 Task: Create a due date automation trigger when advanced on, 2 hours before a card is due add fields with custom field "Resume" set to a number greater than 1 and lower or equal to 10.
Action: Mouse moved to (909, 272)
Screenshot: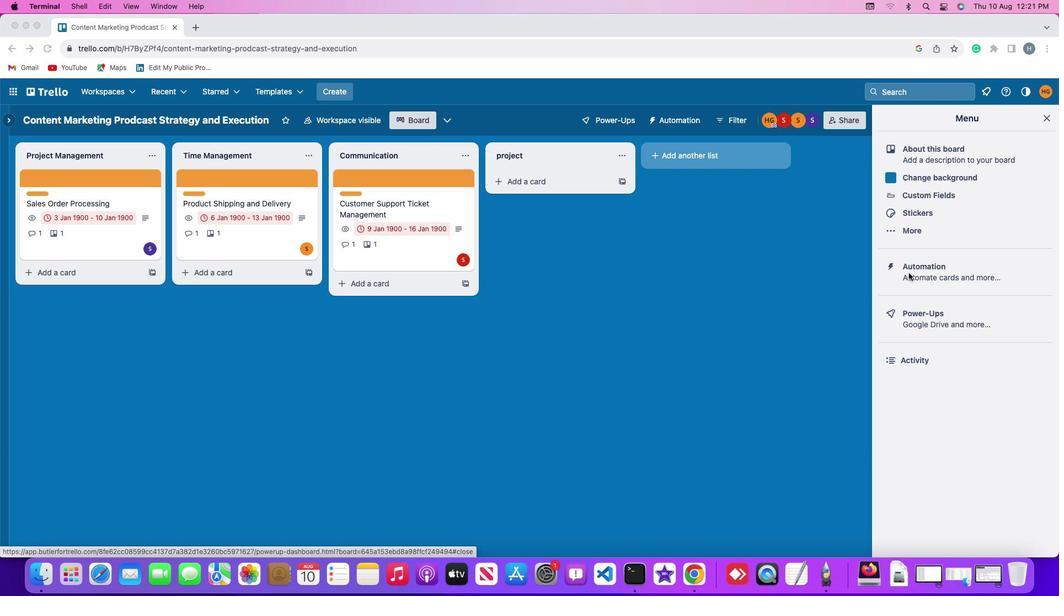 
Action: Mouse pressed left at (909, 272)
Screenshot: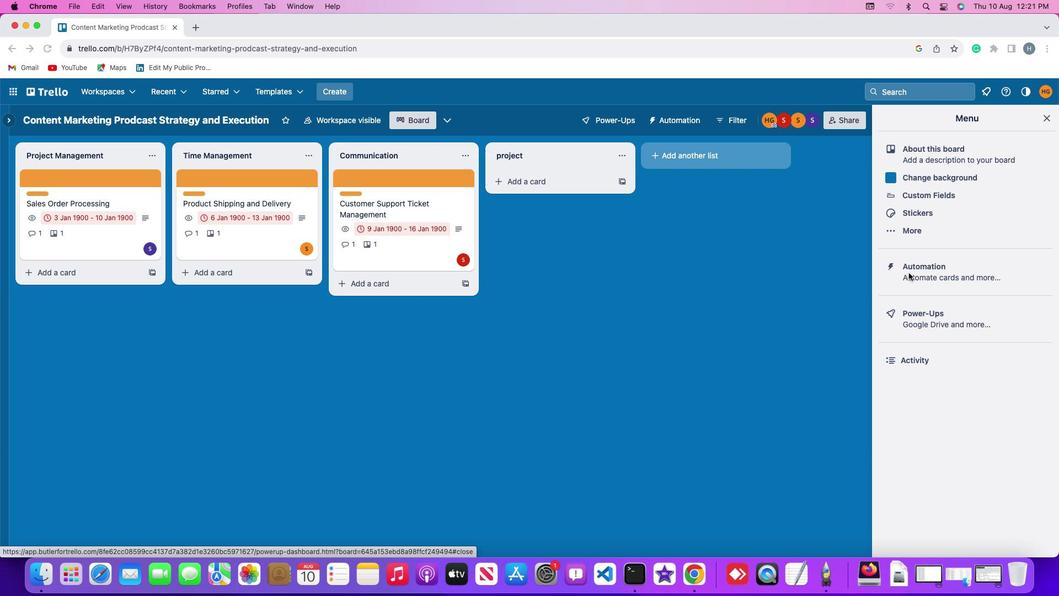 
Action: Mouse pressed left at (909, 272)
Screenshot: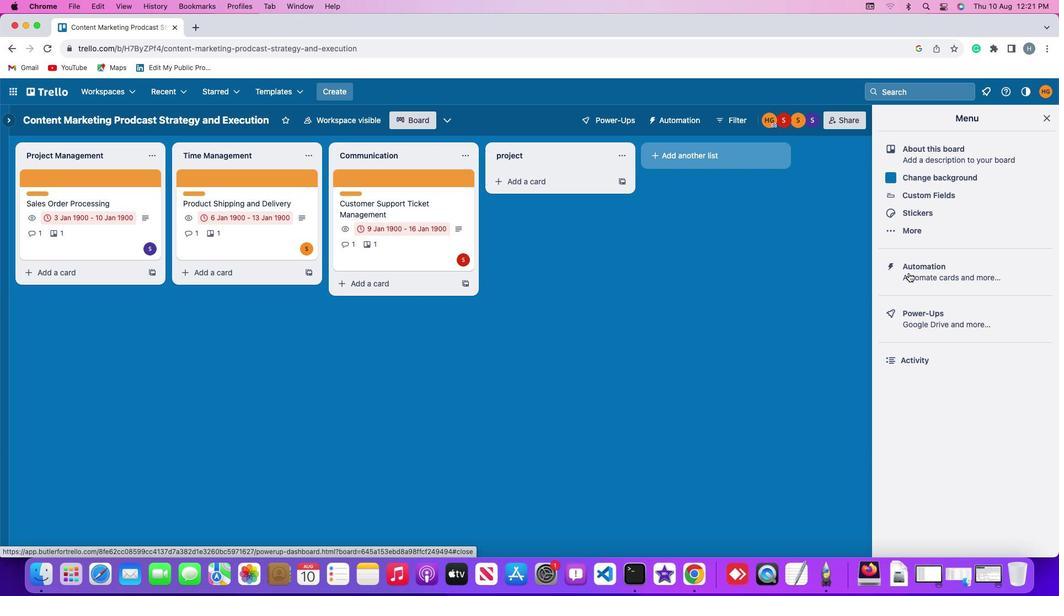 
Action: Mouse moved to (46, 261)
Screenshot: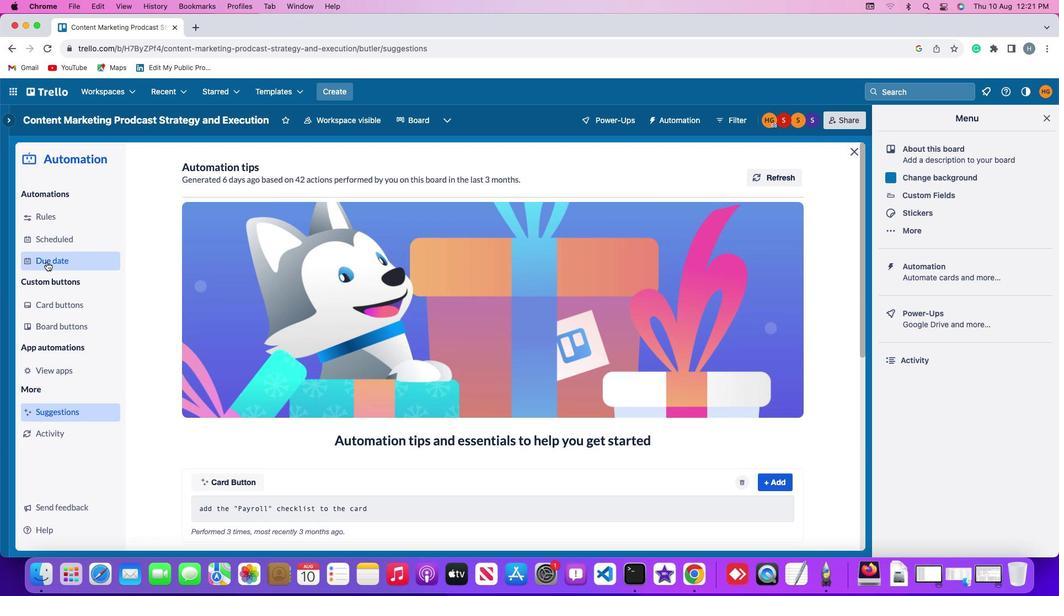 
Action: Mouse pressed left at (46, 261)
Screenshot: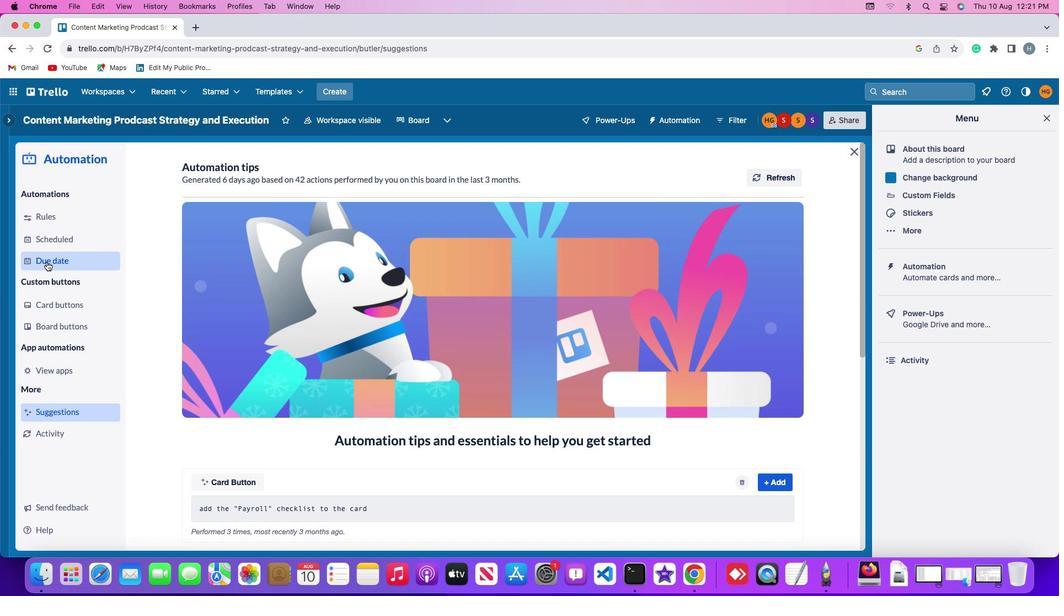 
Action: Mouse moved to (757, 171)
Screenshot: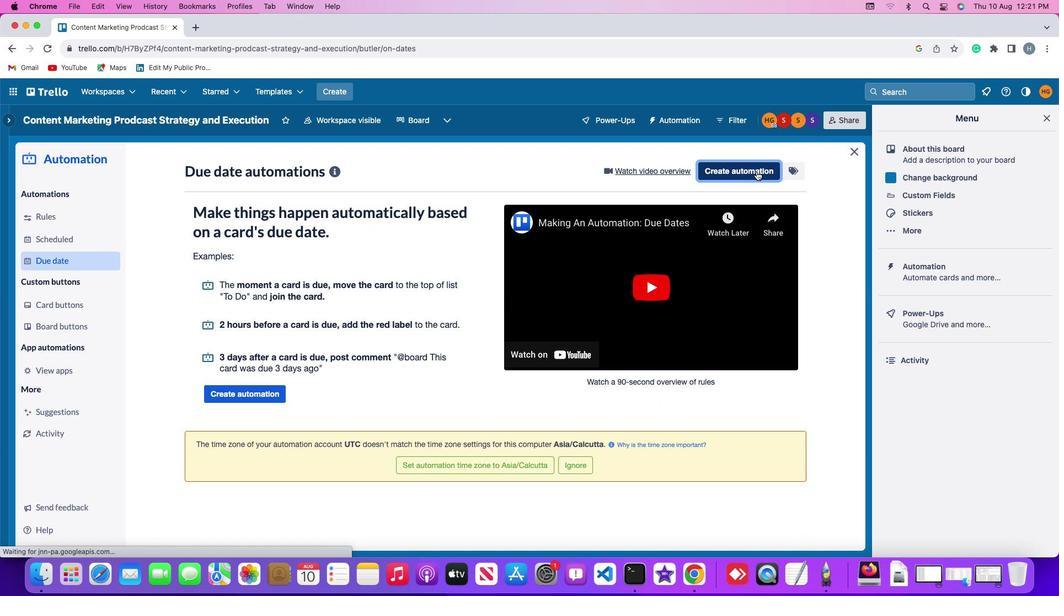
Action: Mouse pressed left at (757, 171)
Screenshot: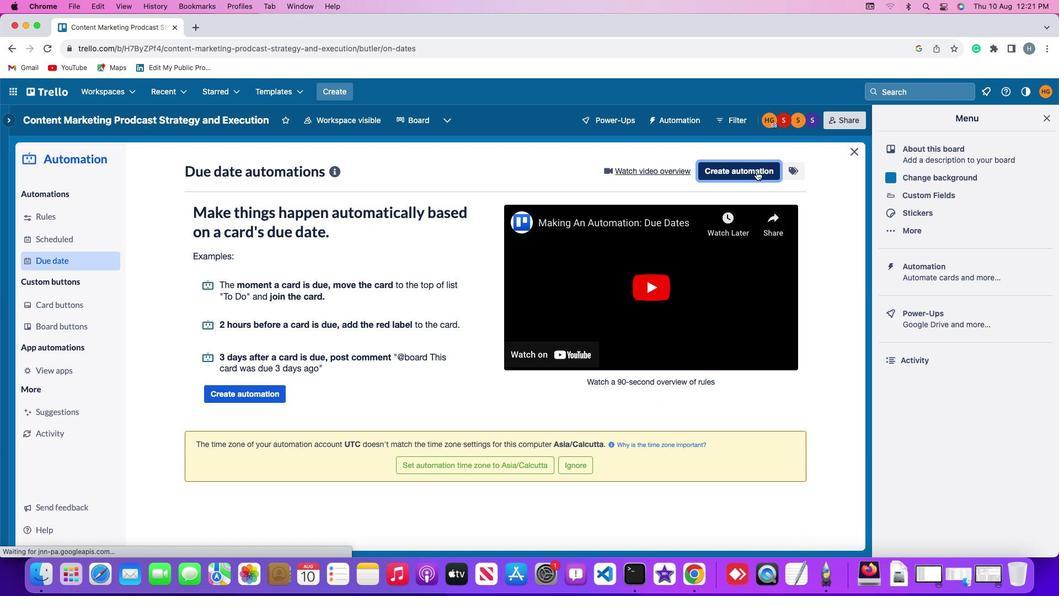 
Action: Mouse moved to (288, 278)
Screenshot: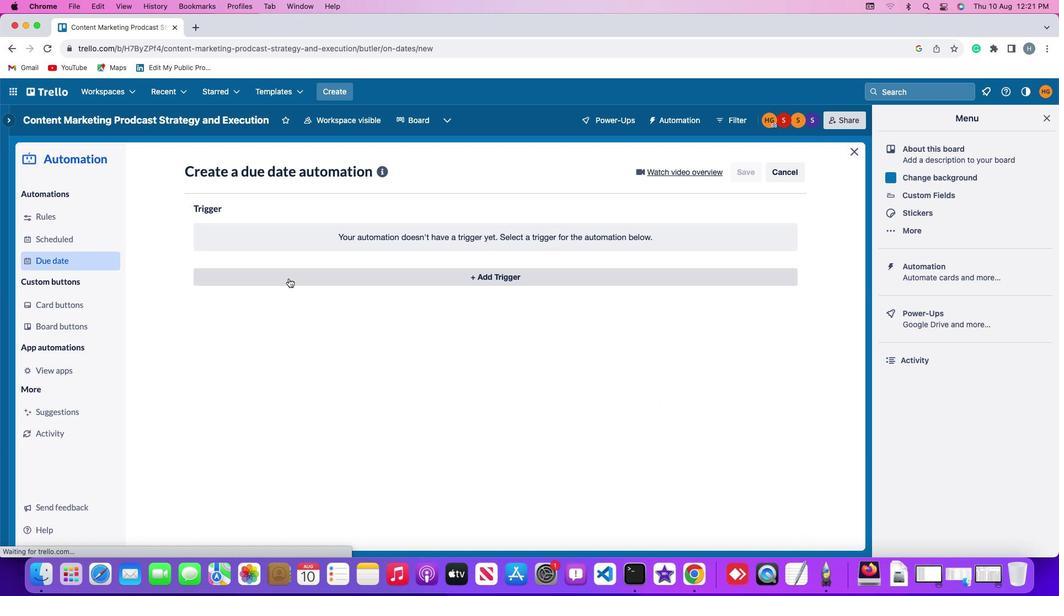 
Action: Mouse pressed left at (288, 278)
Screenshot: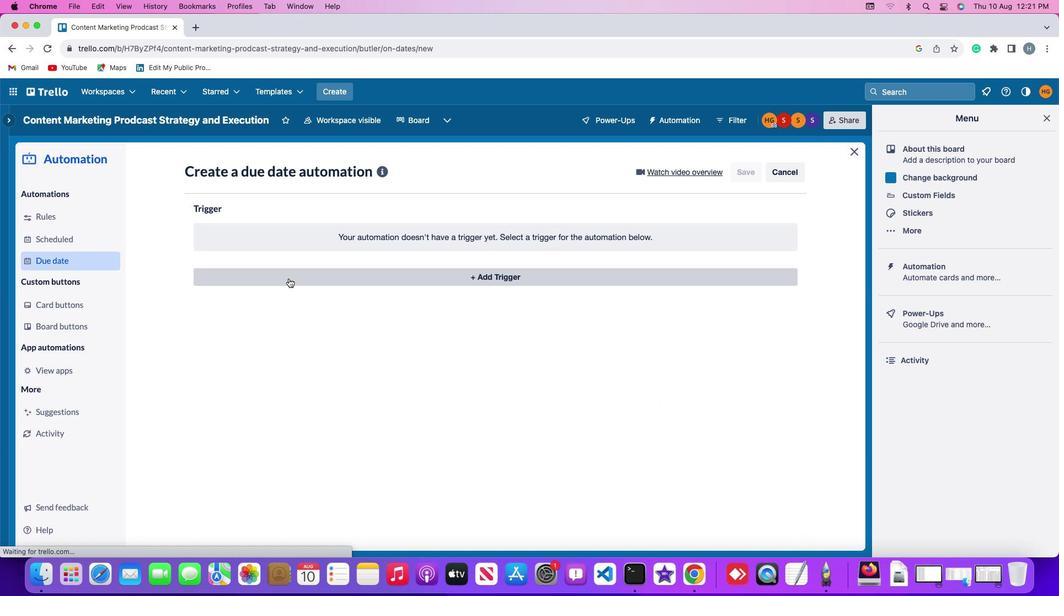 
Action: Mouse moved to (214, 447)
Screenshot: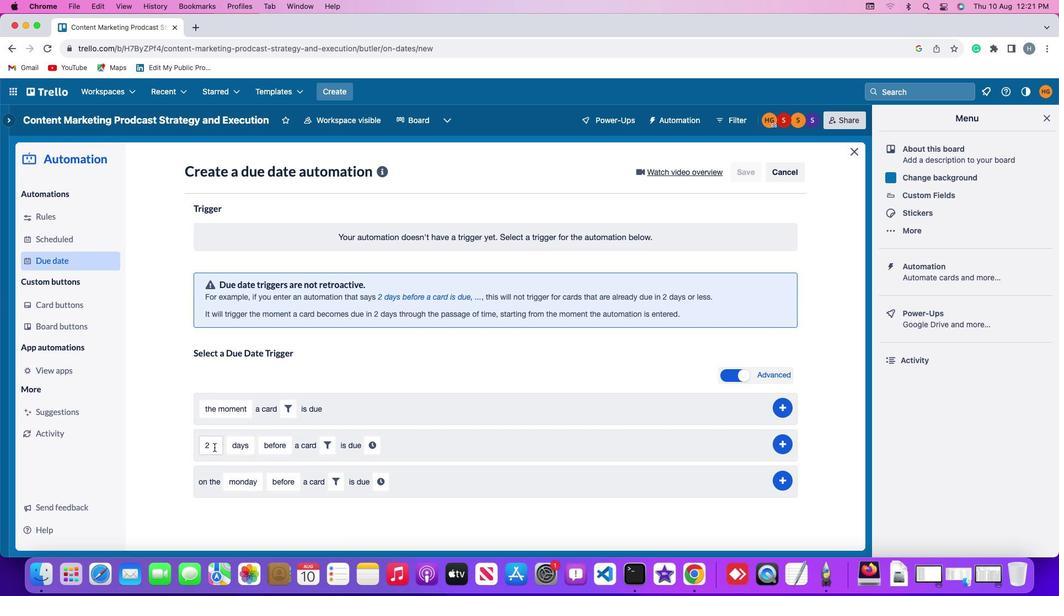 
Action: Mouse pressed left at (214, 447)
Screenshot: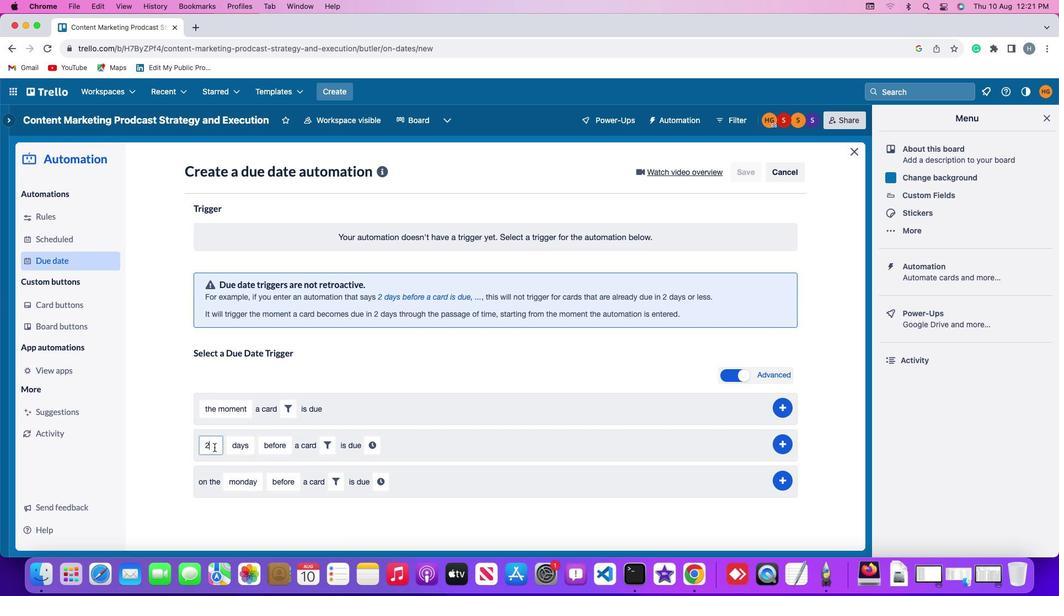 
Action: Mouse moved to (215, 444)
Screenshot: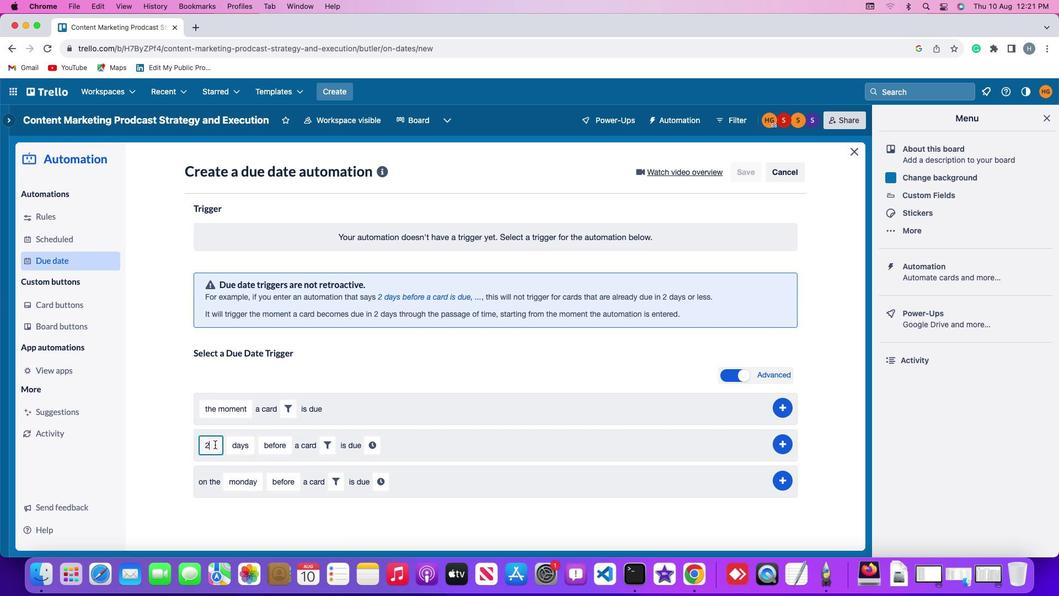 
Action: Key pressed Key.backspace
Screenshot: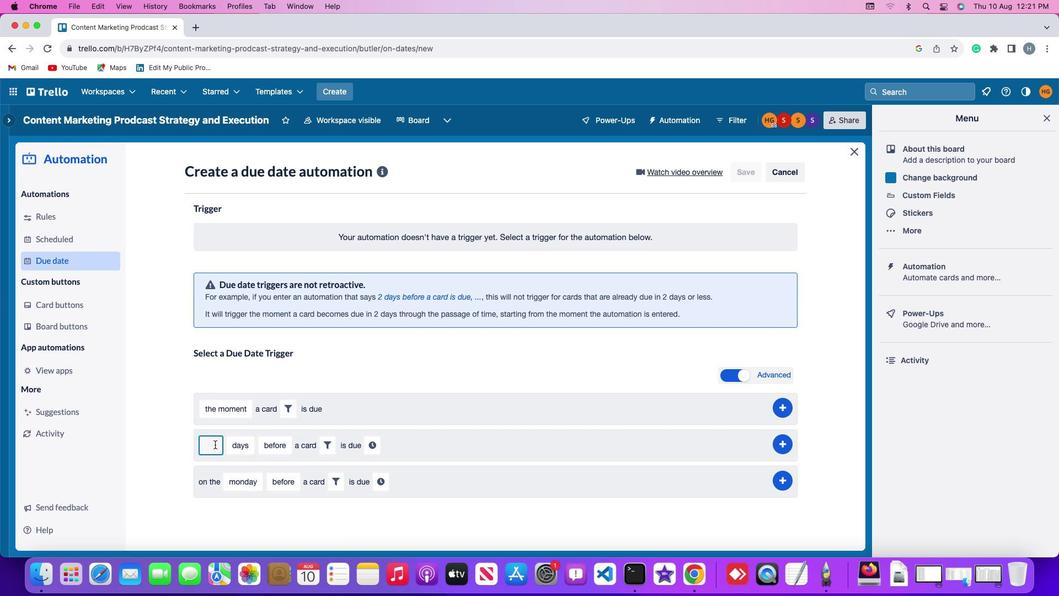
Action: Mouse moved to (214, 444)
Screenshot: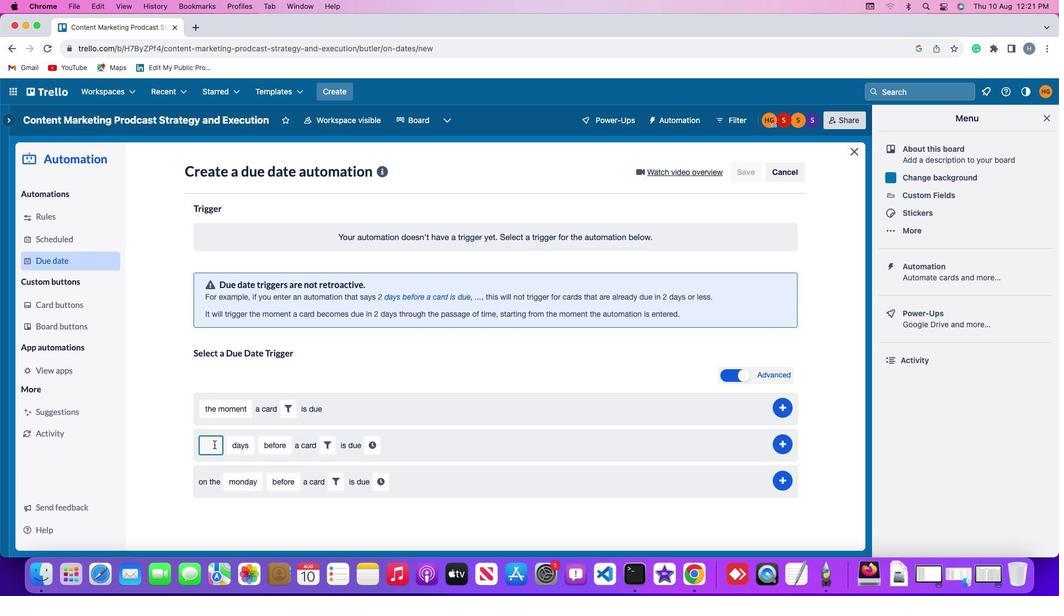 
Action: Key pressed '2'
Screenshot: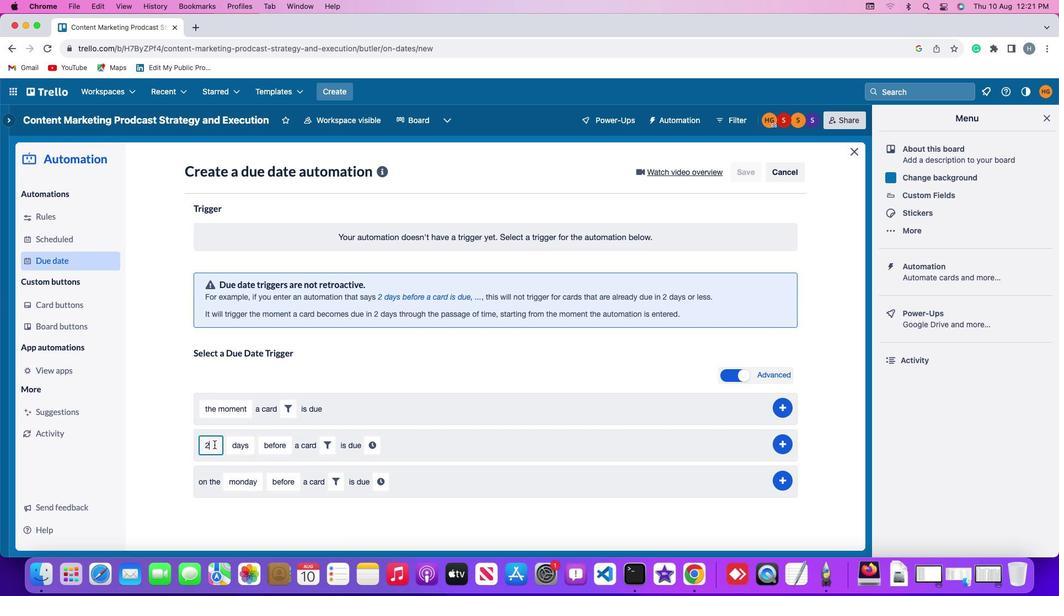 
Action: Mouse moved to (232, 444)
Screenshot: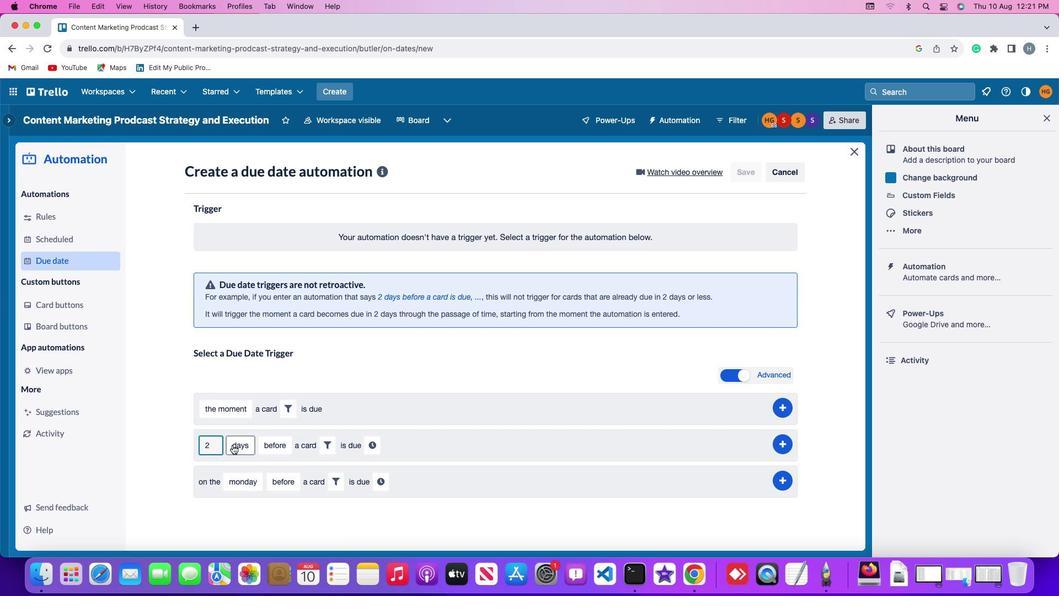 
Action: Mouse pressed left at (232, 444)
Screenshot: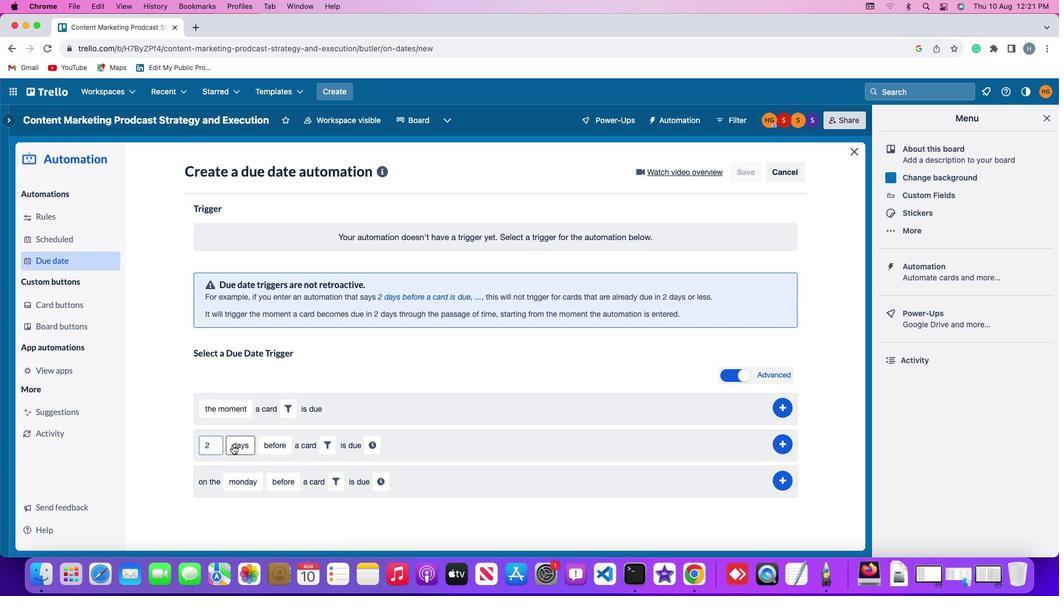 
Action: Mouse moved to (244, 511)
Screenshot: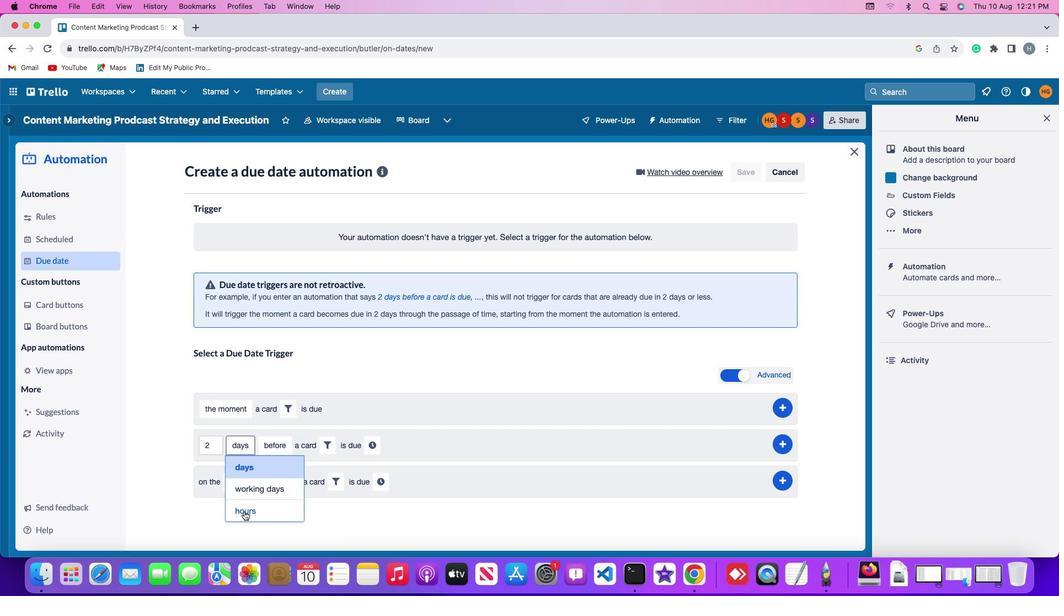 
Action: Mouse pressed left at (244, 511)
Screenshot: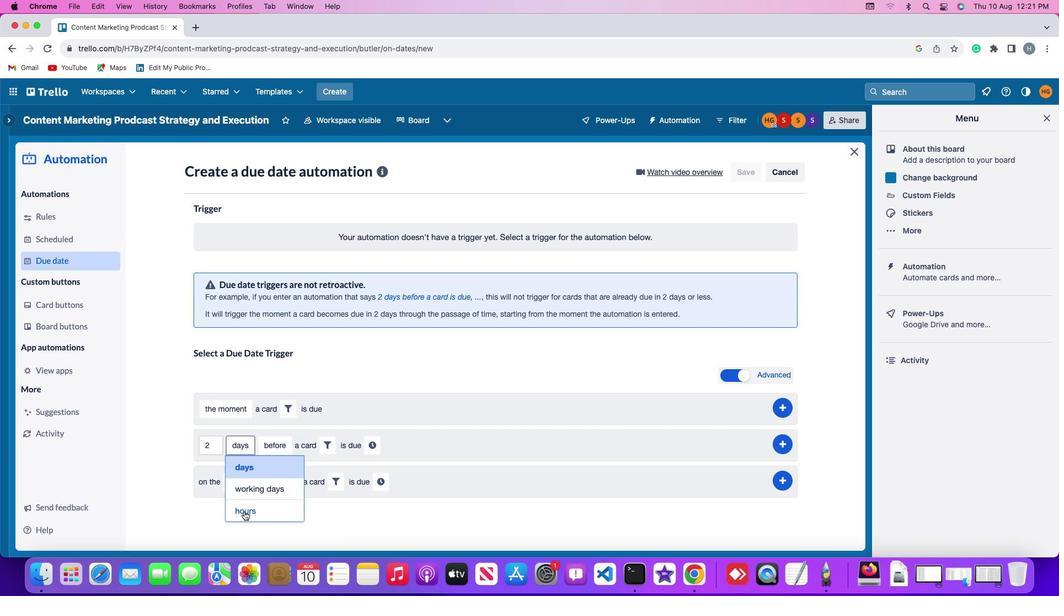 
Action: Mouse moved to (284, 444)
Screenshot: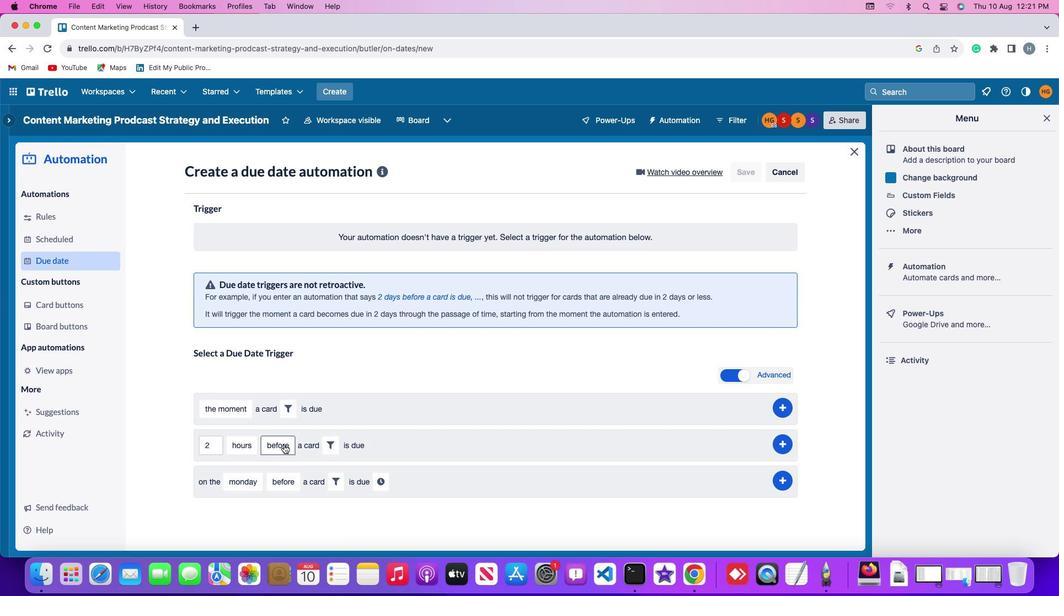 
Action: Mouse pressed left at (284, 444)
Screenshot: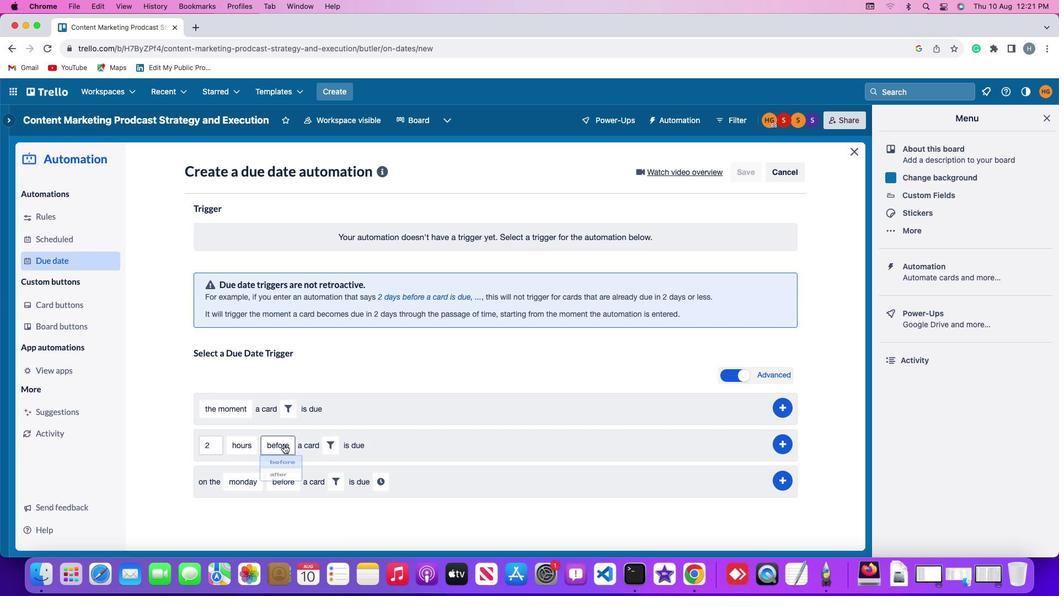 
Action: Mouse moved to (290, 467)
Screenshot: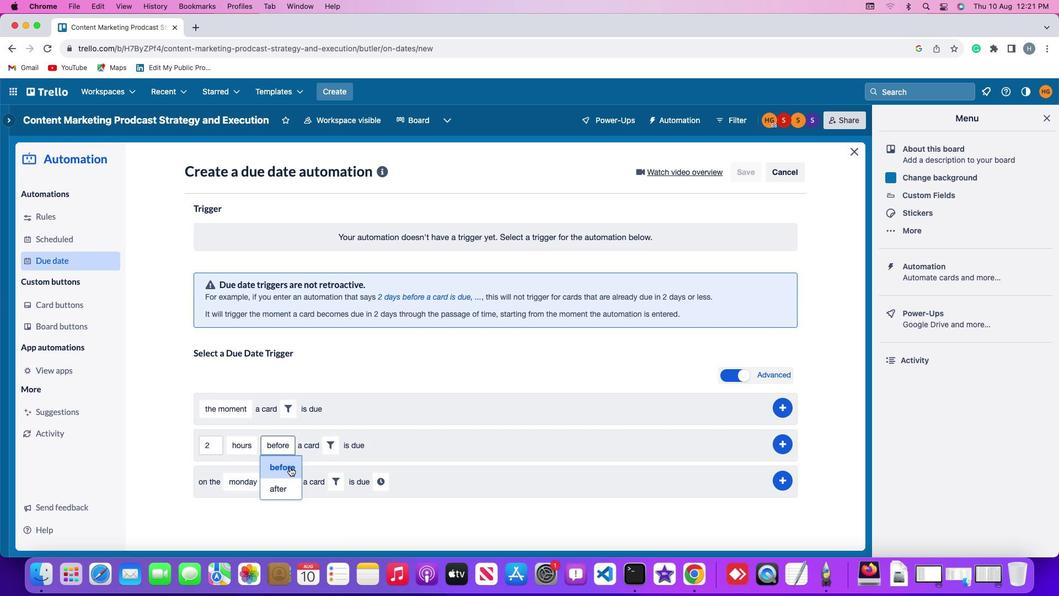 
Action: Mouse pressed left at (290, 467)
Screenshot: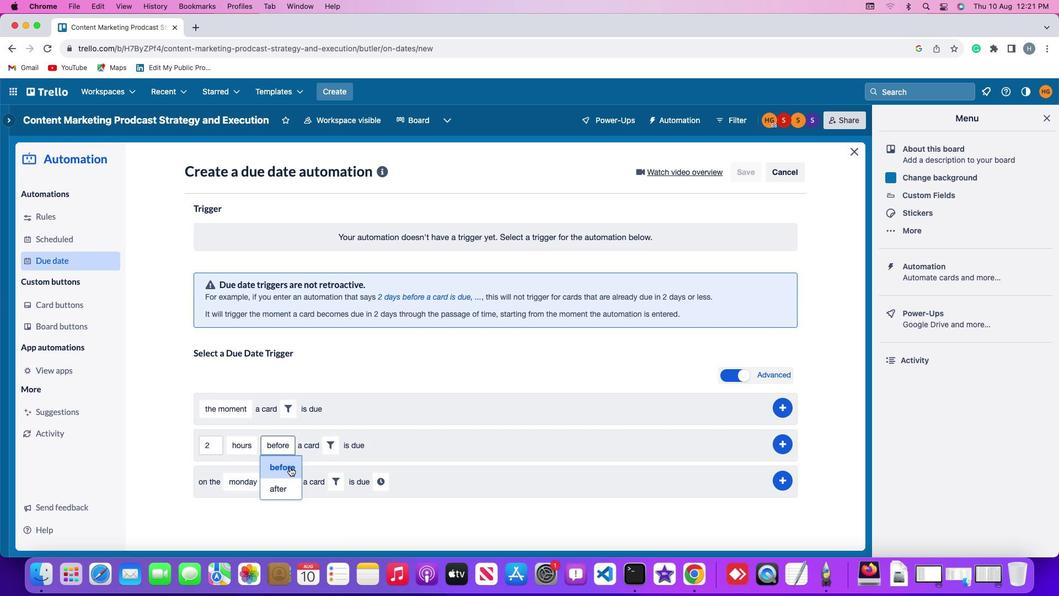 
Action: Mouse moved to (330, 444)
Screenshot: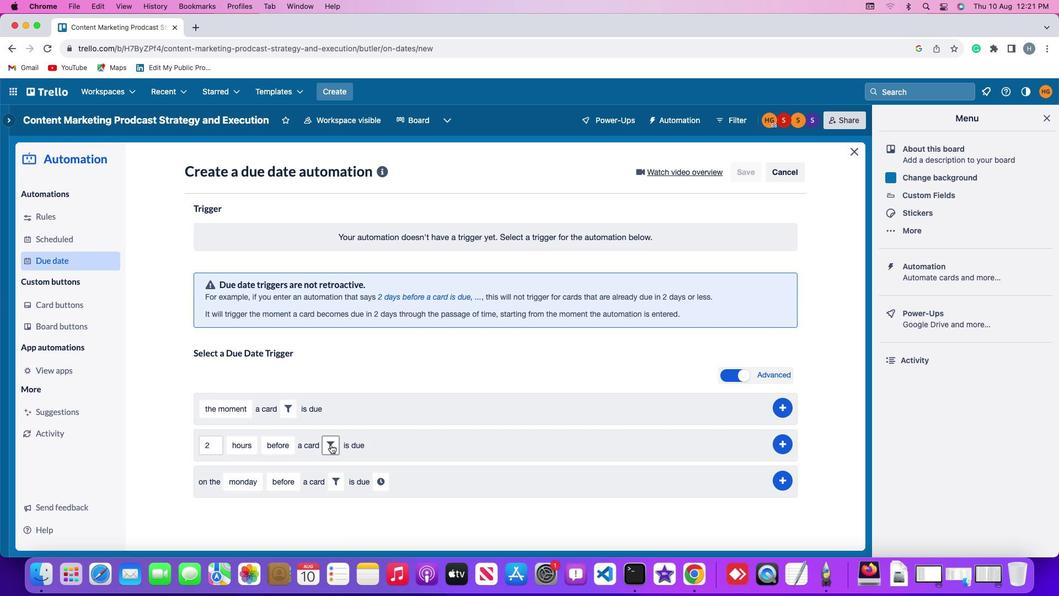 
Action: Mouse pressed left at (330, 444)
Screenshot: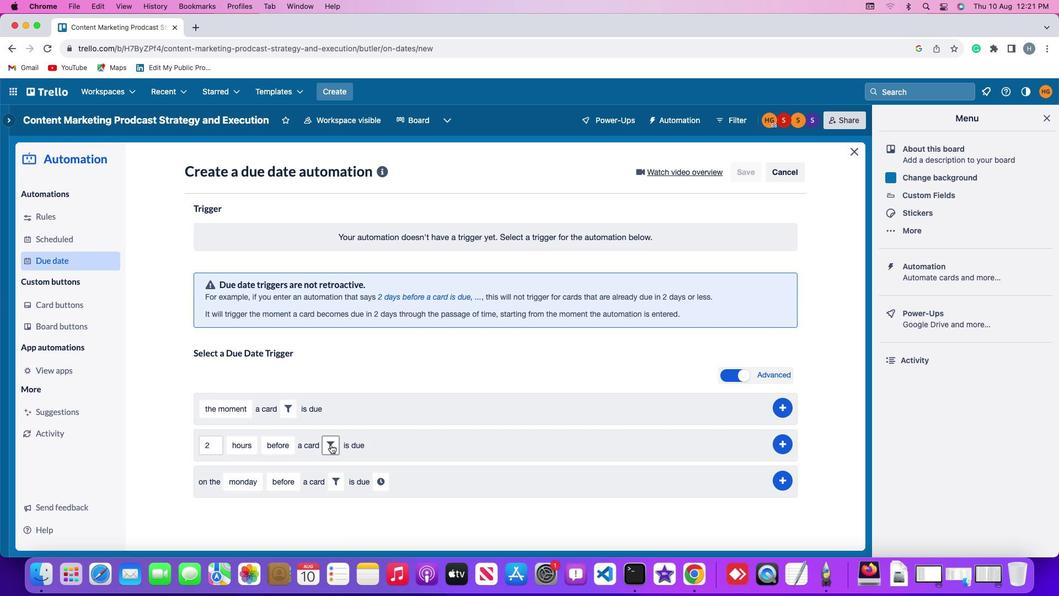 
Action: Mouse moved to (508, 480)
Screenshot: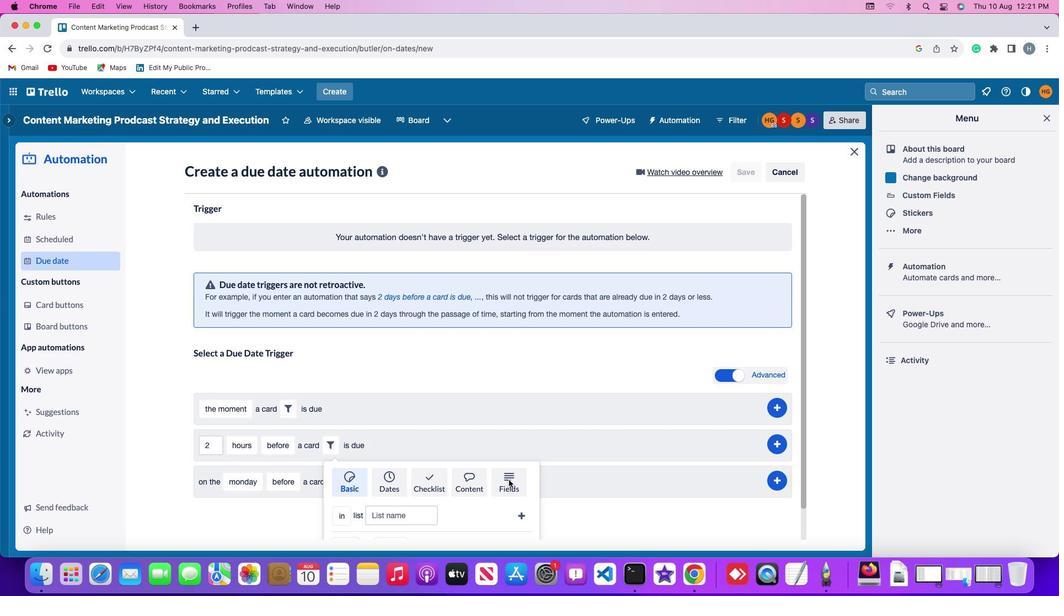 
Action: Mouse pressed left at (508, 480)
Screenshot: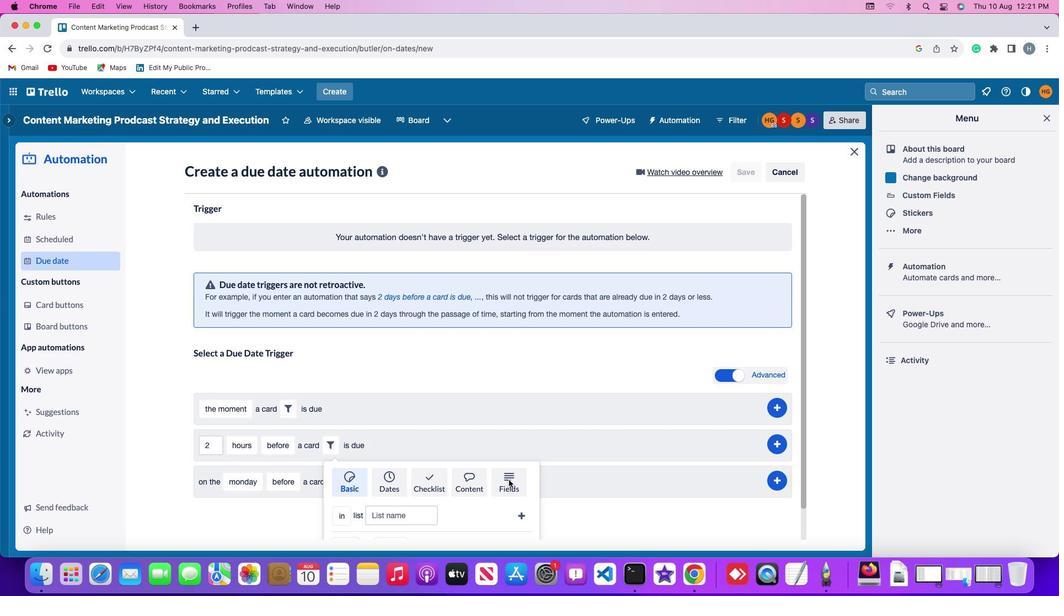 
Action: Mouse moved to (289, 512)
Screenshot: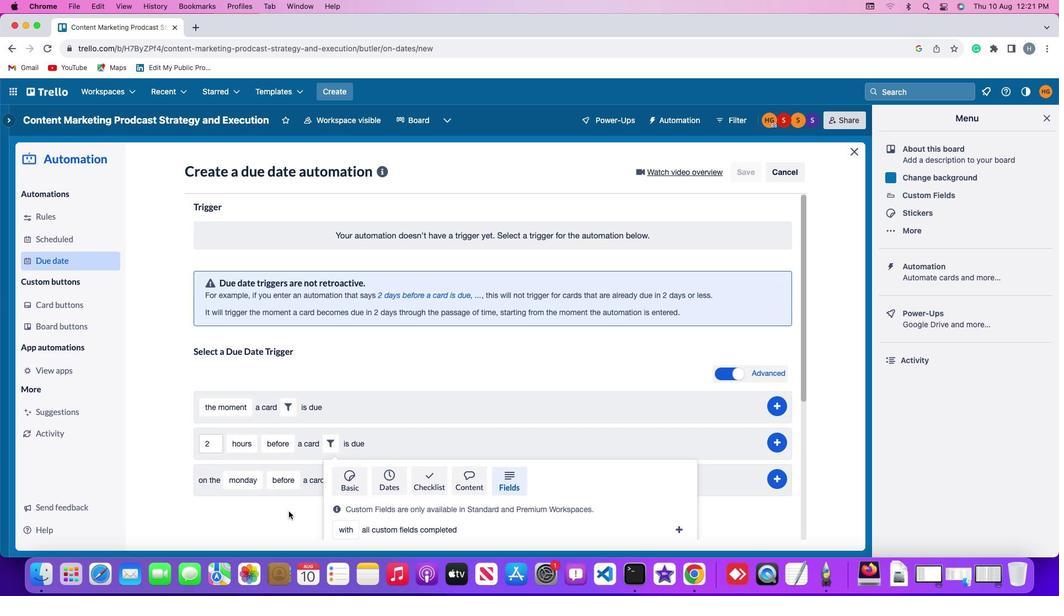 
Action: Mouse scrolled (289, 512) with delta (0, 0)
Screenshot: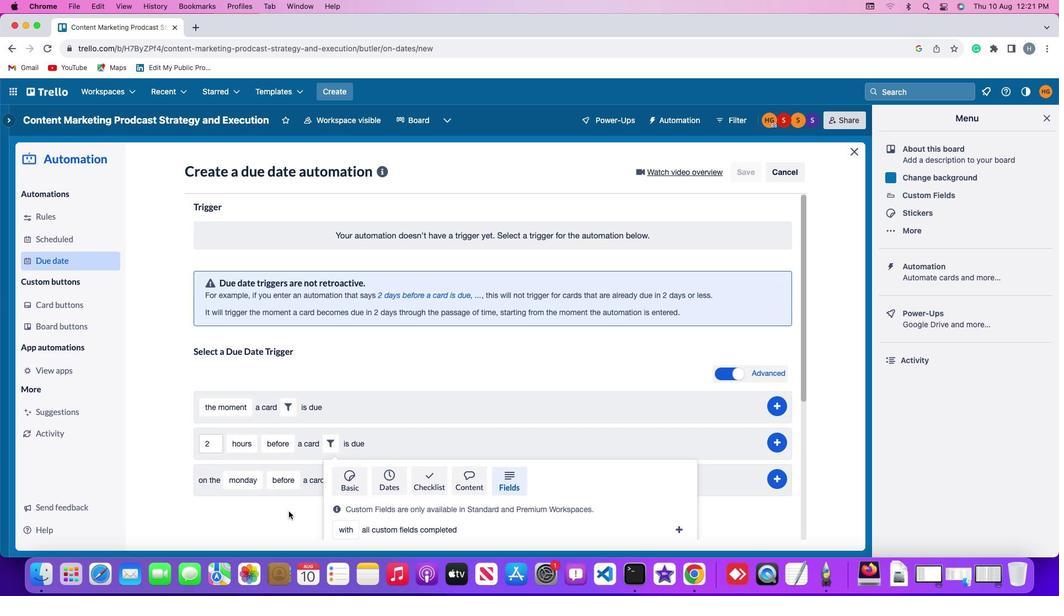 
Action: Mouse scrolled (289, 512) with delta (0, 0)
Screenshot: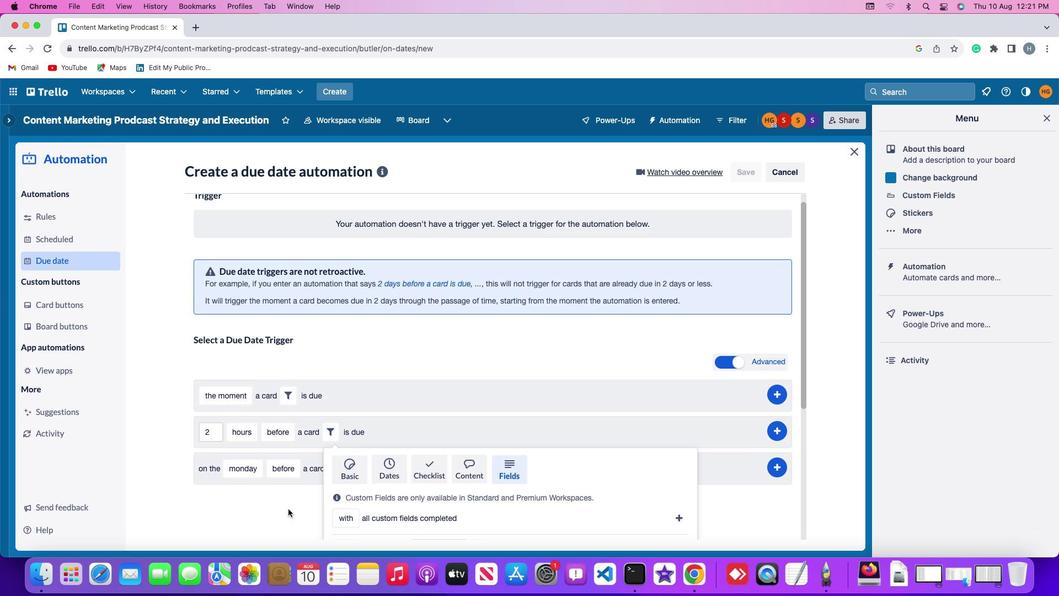 
Action: Mouse scrolled (289, 512) with delta (0, -1)
Screenshot: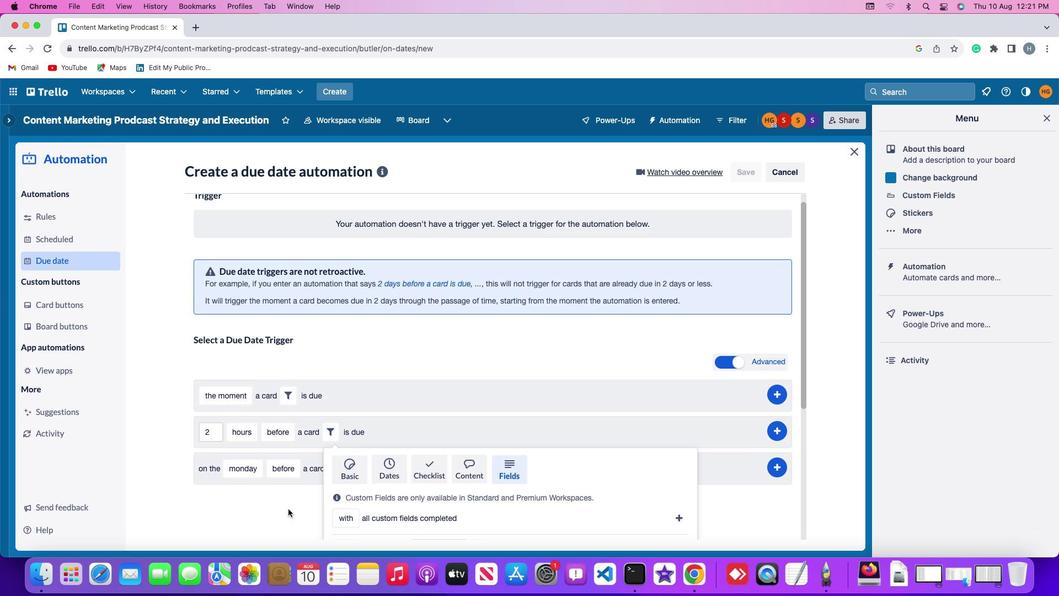 
Action: Mouse moved to (289, 511)
Screenshot: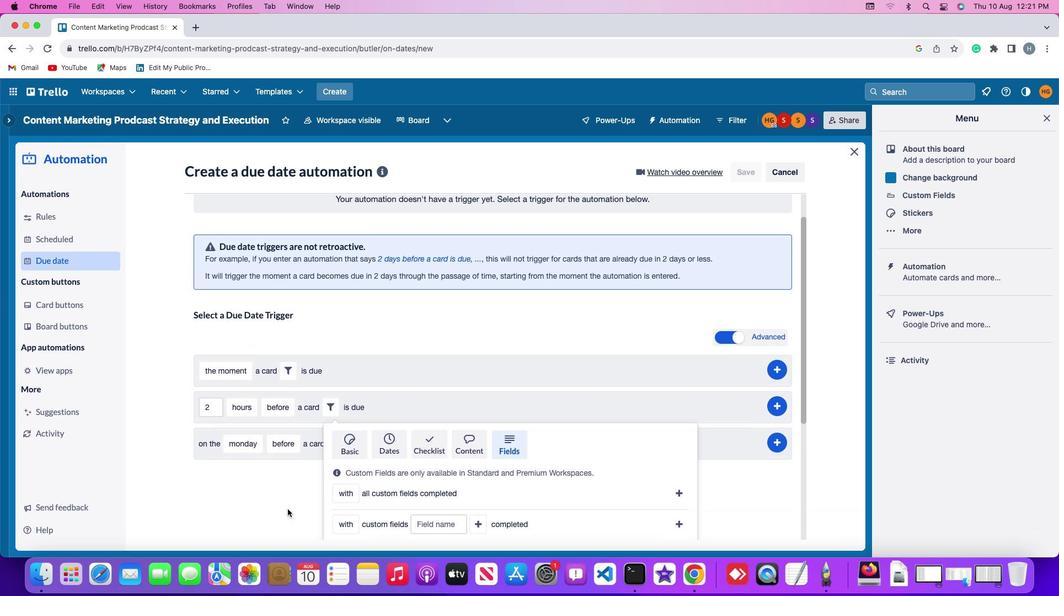 
Action: Mouse scrolled (289, 511) with delta (0, -2)
Screenshot: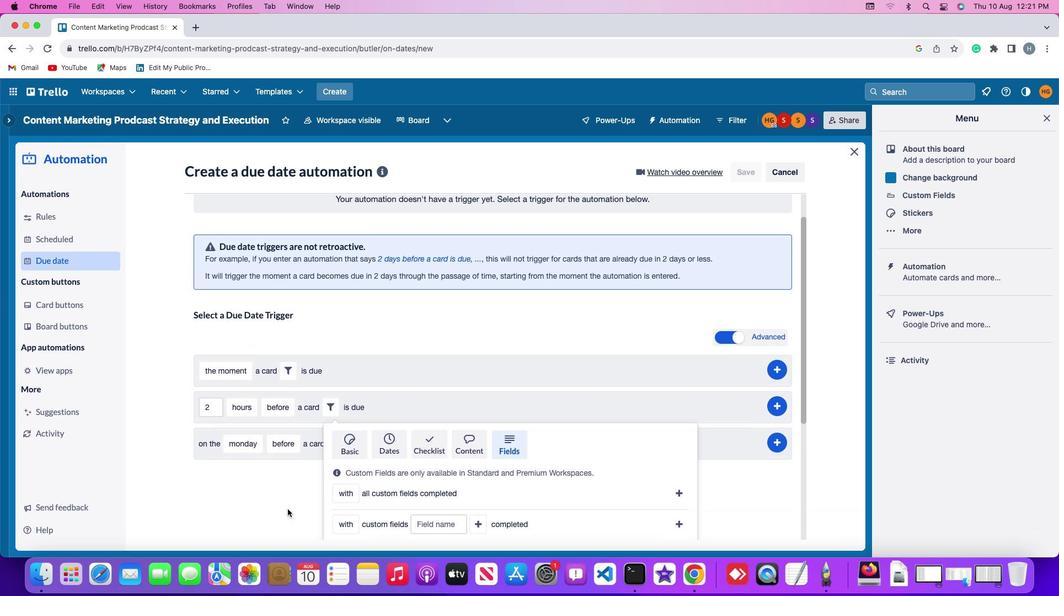 
Action: Mouse moved to (288, 508)
Screenshot: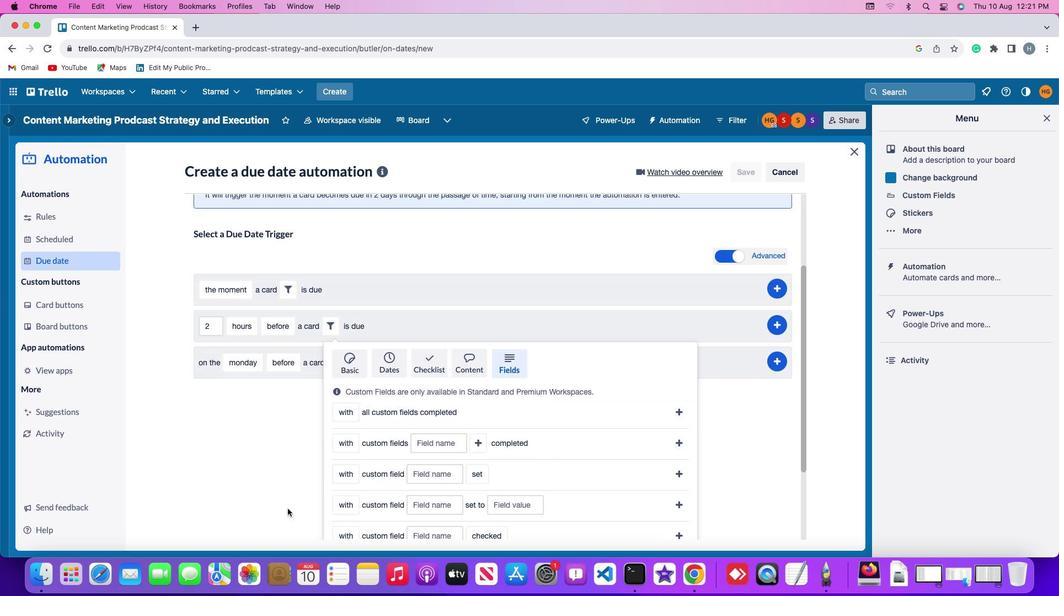 
Action: Mouse scrolled (288, 508) with delta (0, -2)
Screenshot: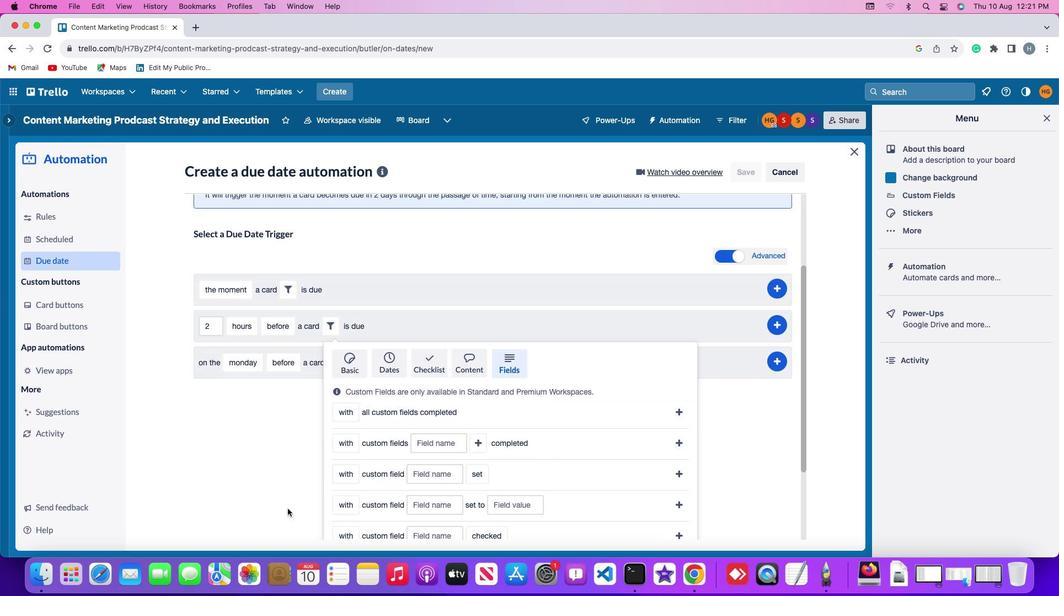 
Action: Mouse moved to (287, 508)
Screenshot: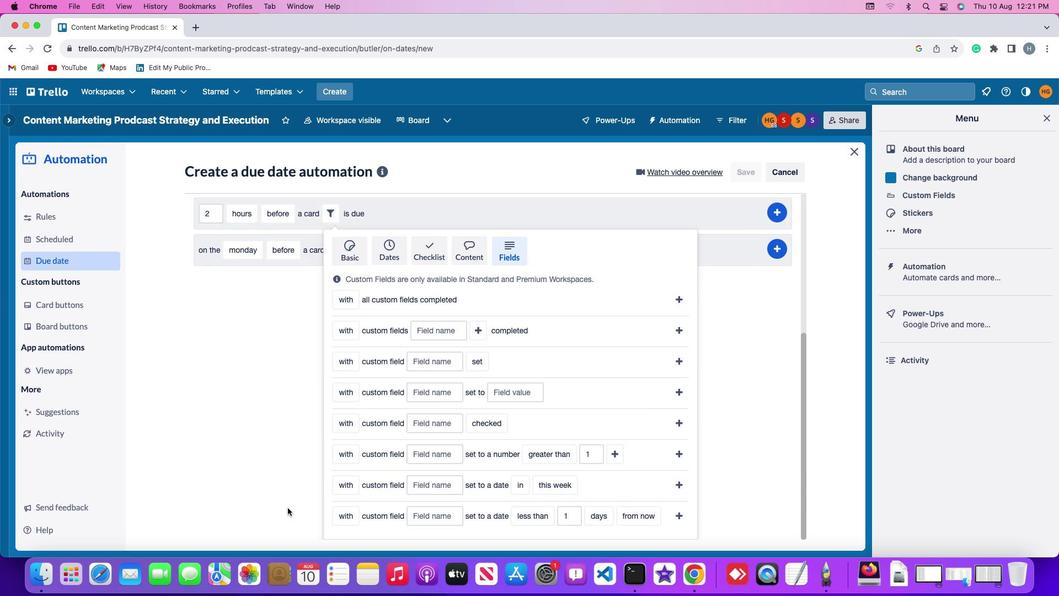 
Action: Mouse scrolled (287, 508) with delta (0, 0)
Screenshot: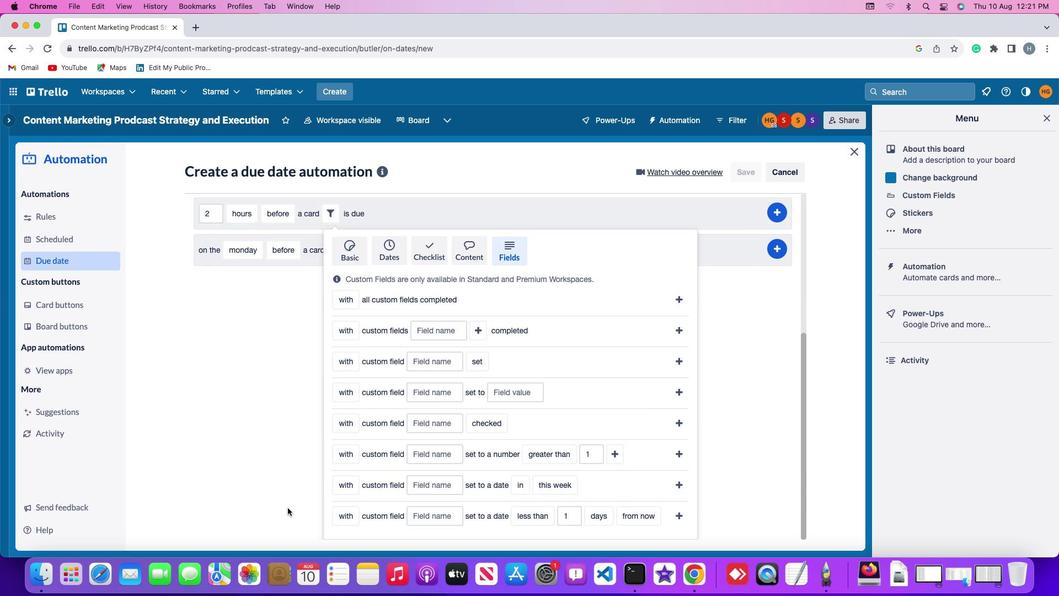 
Action: Mouse scrolled (287, 508) with delta (0, 0)
Screenshot: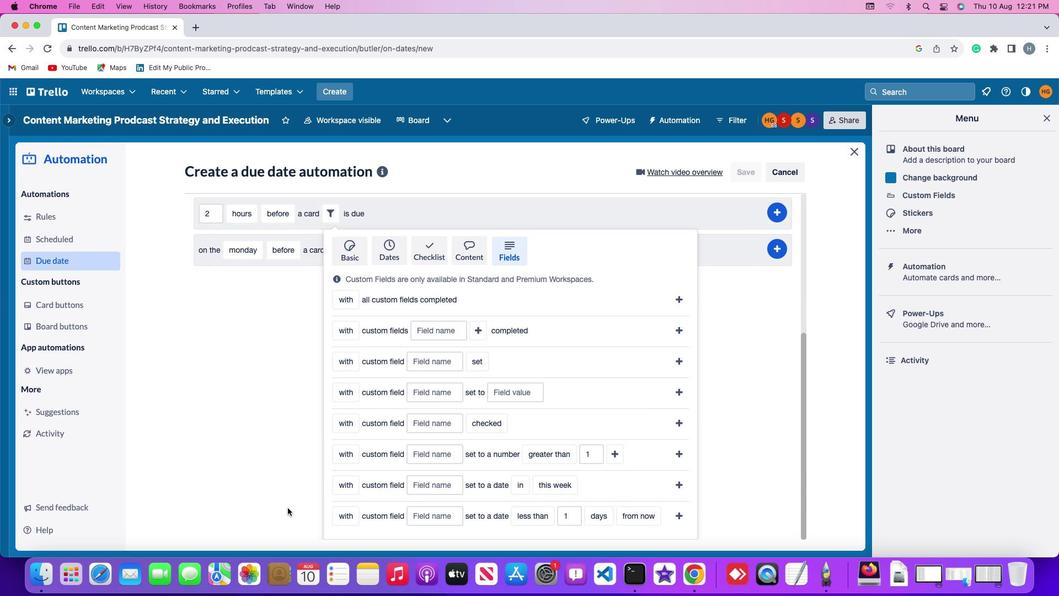 
Action: Mouse scrolled (287, 508) with delta (0, -1)
Screenshot: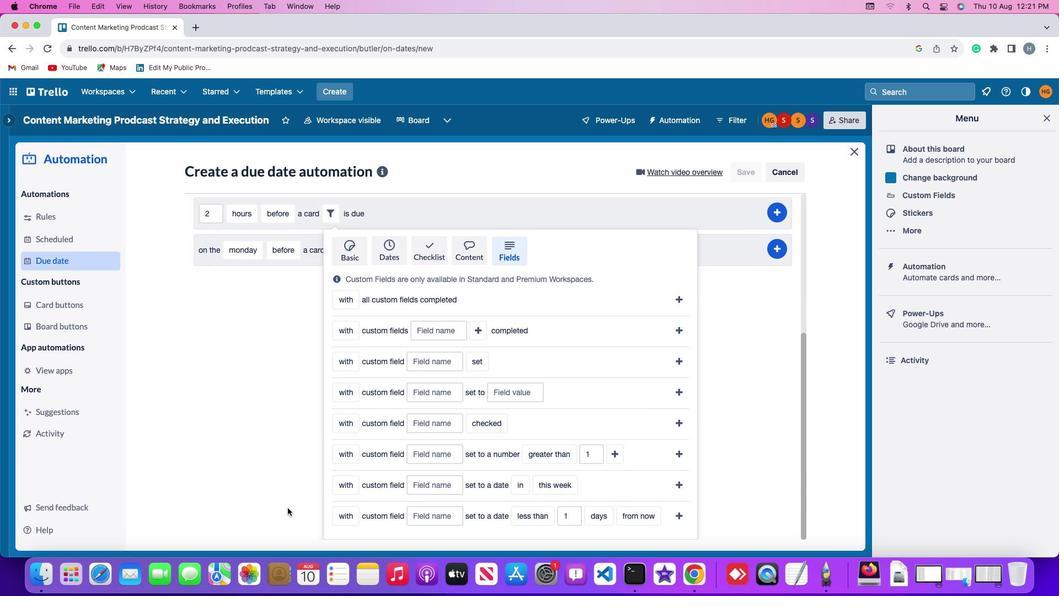 
Action: Mouse scrolled (287, 508) with delta (0, -2)
Screenshot: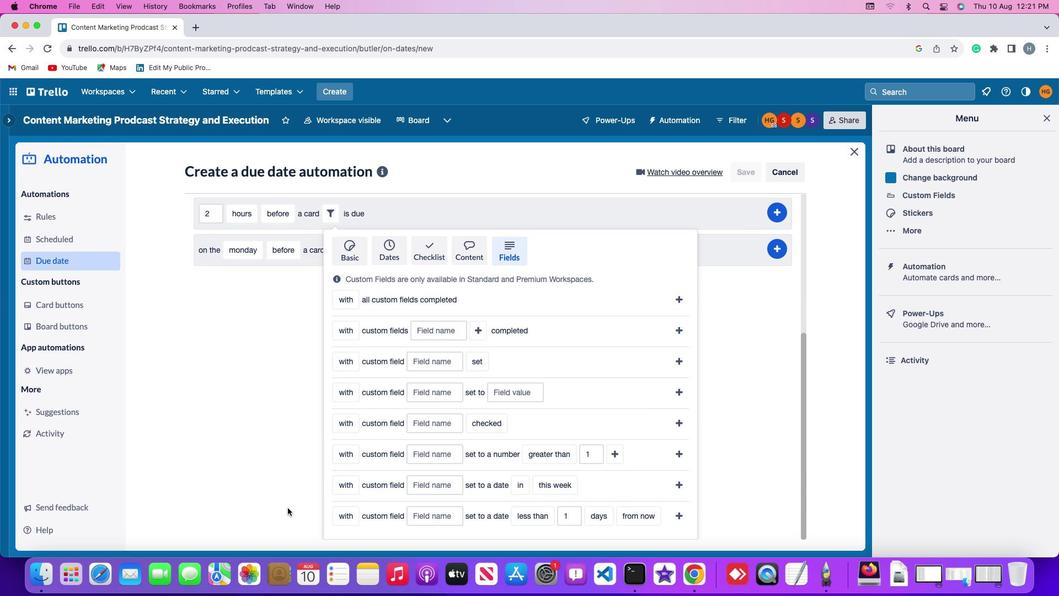 
Action: Mouse moved to (340, 453)
Screenshot: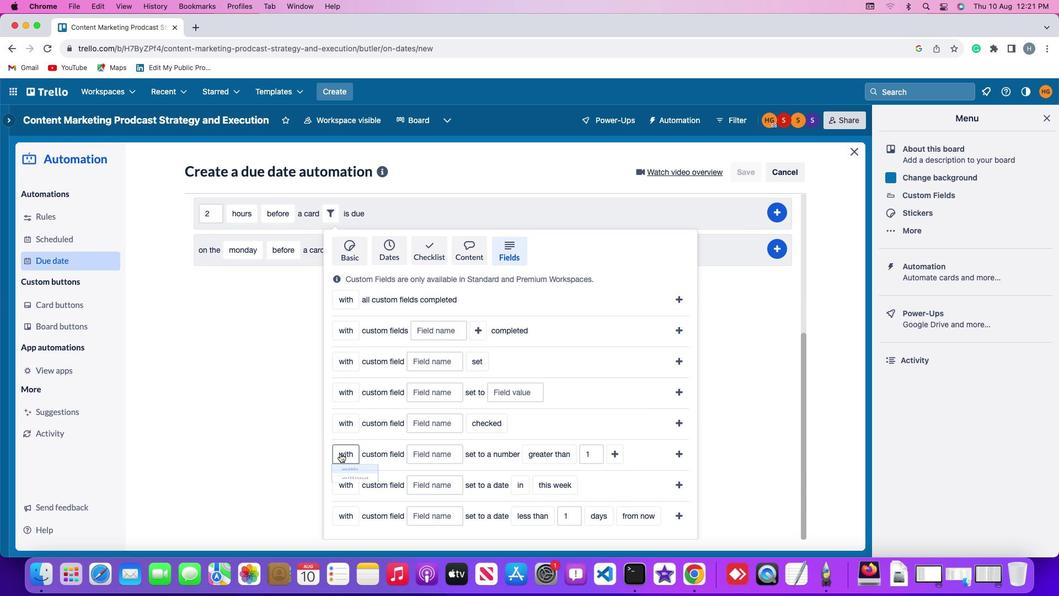 
Action: Mouse pressed left at (340, 453)
Screenshot: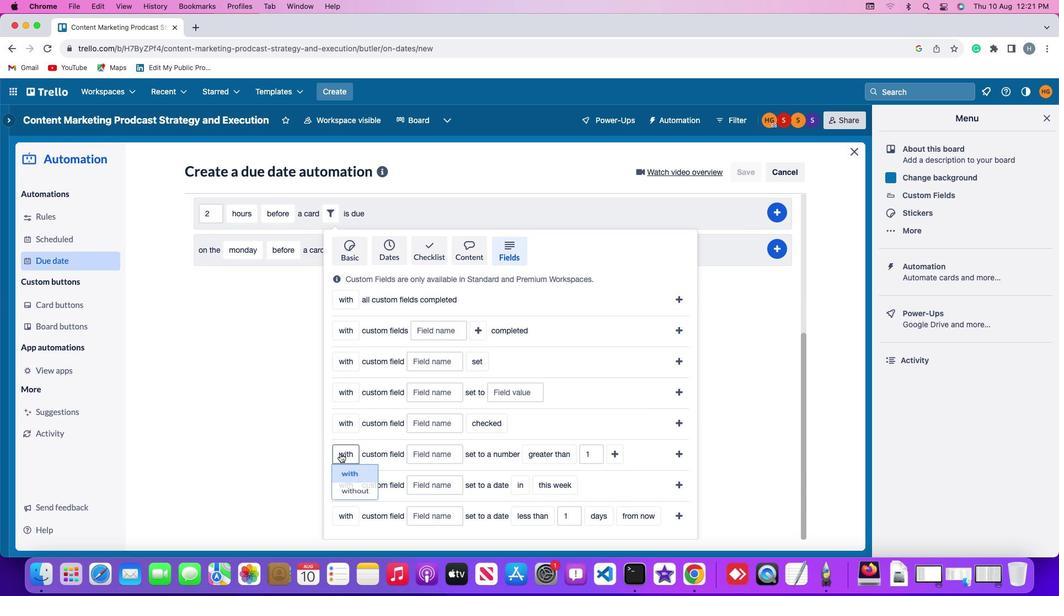 
Action: Mouse moved to (353, 473)
Screenshot: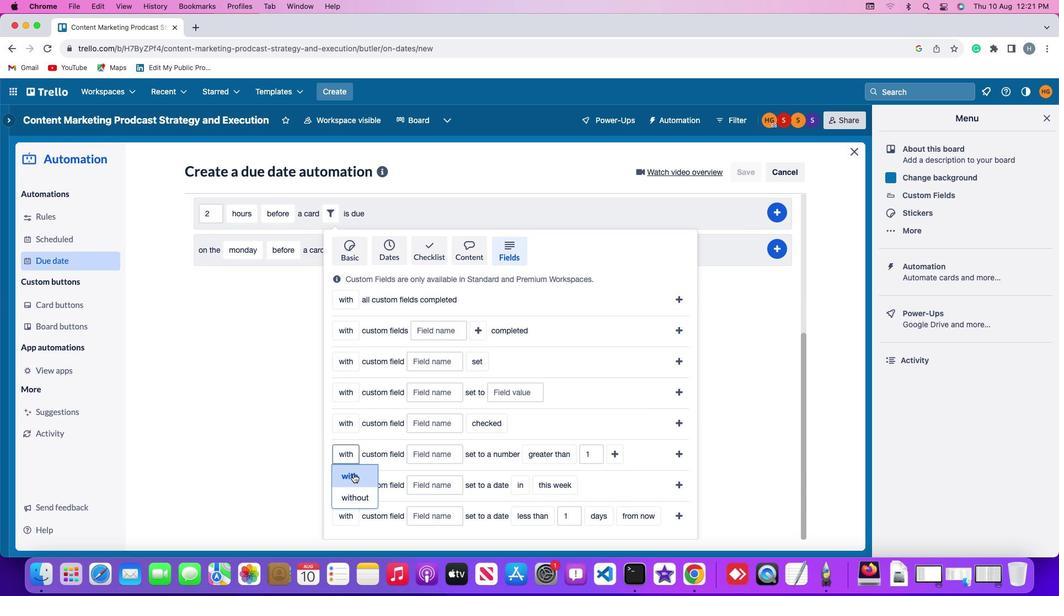 
Action: Mouse pressed left at (353, 473)
Screenshot: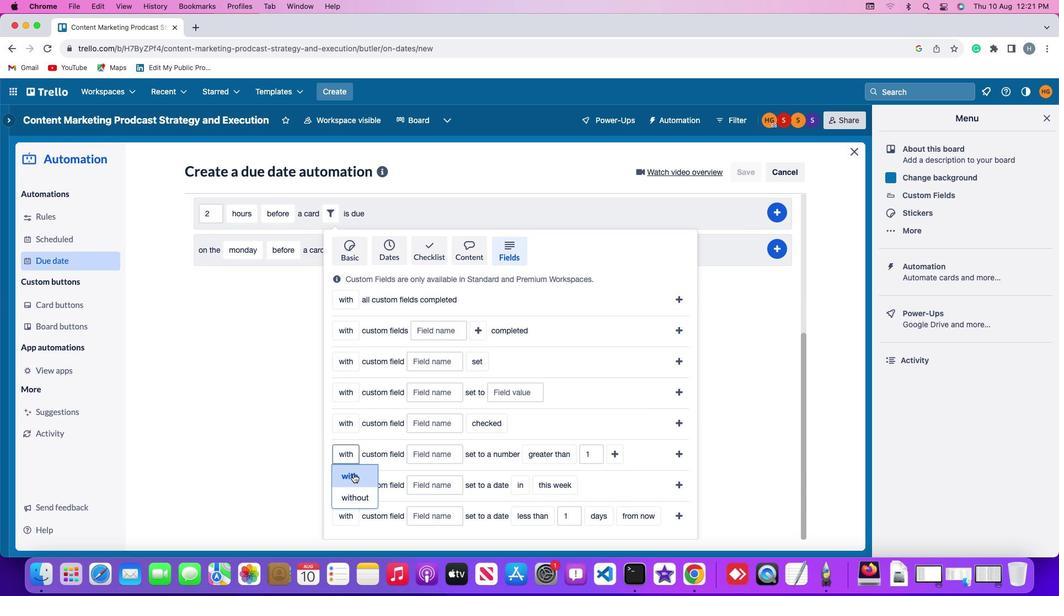 
Action: Mouse moved to (418, 452)
Screenshot: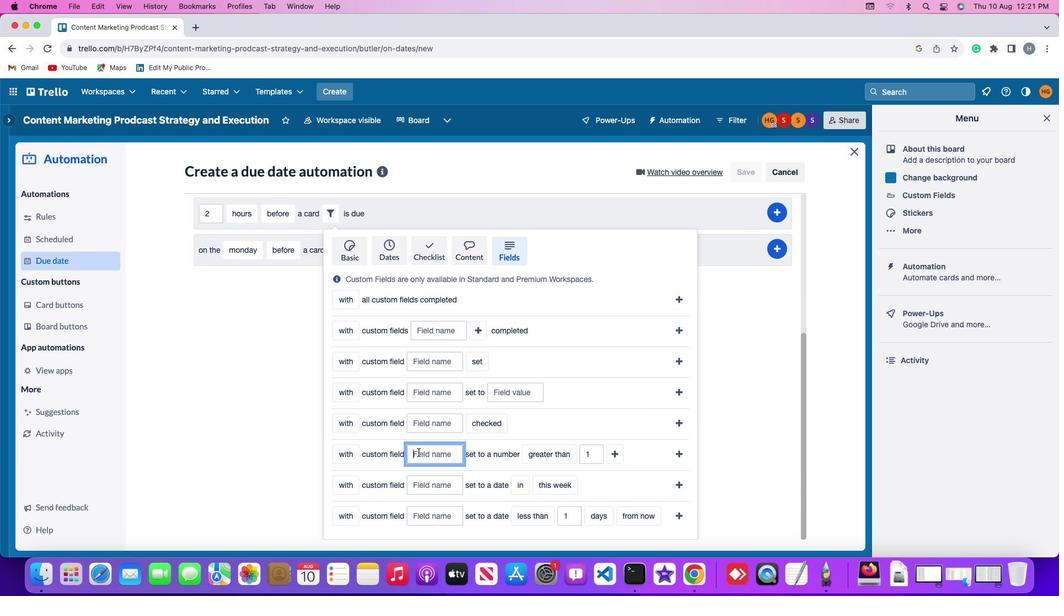 
Action: Mouse pressed left at (418, 452)
Screenshot: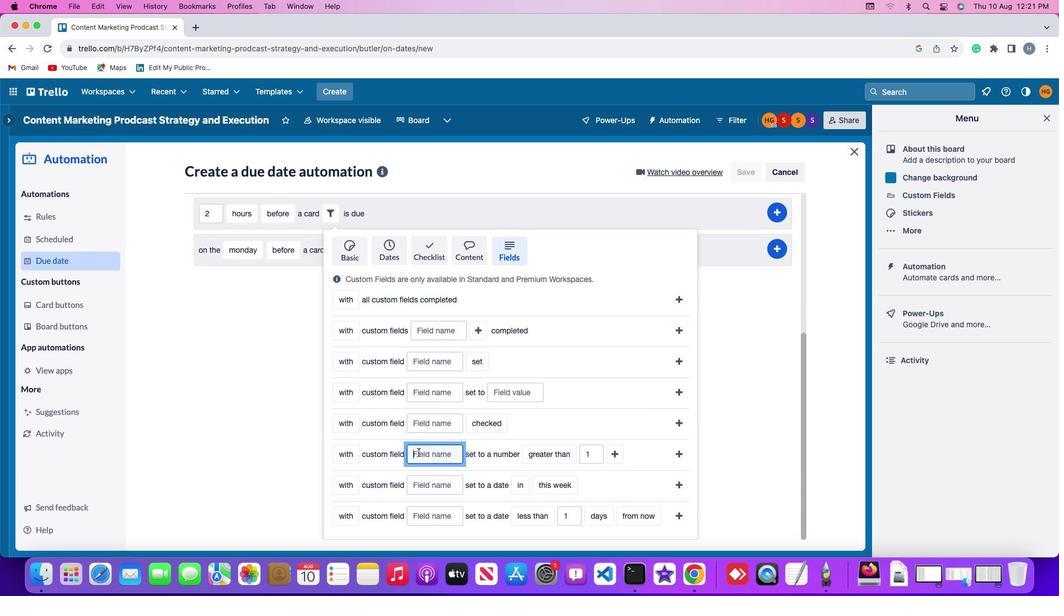 
Action: Mouse moved to (421, 450)
Screenshot: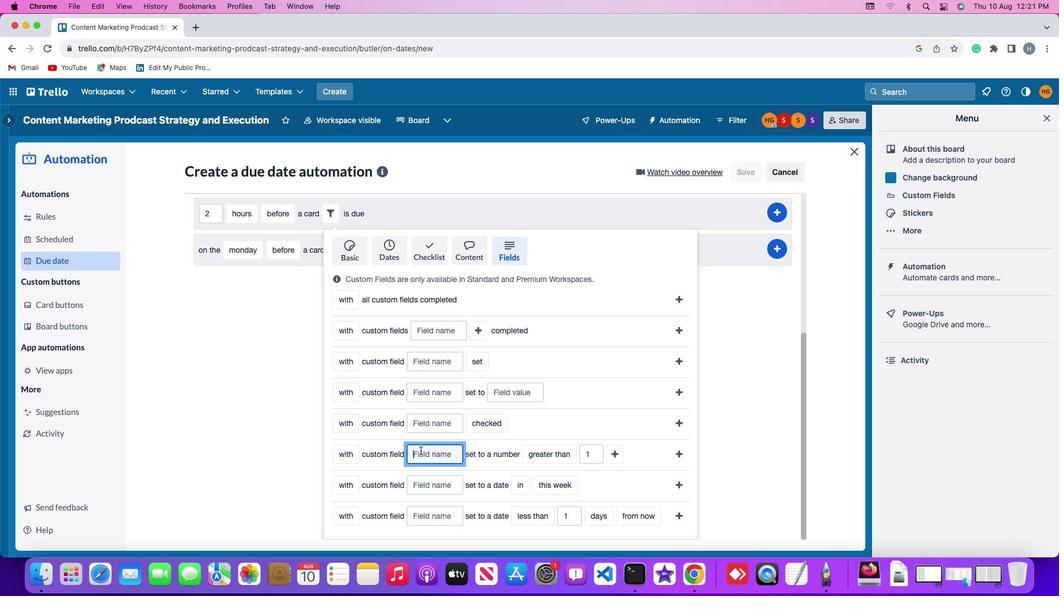 
Action: Key pressed Key.shift'R''e''s''u''m''e'
Screenshot: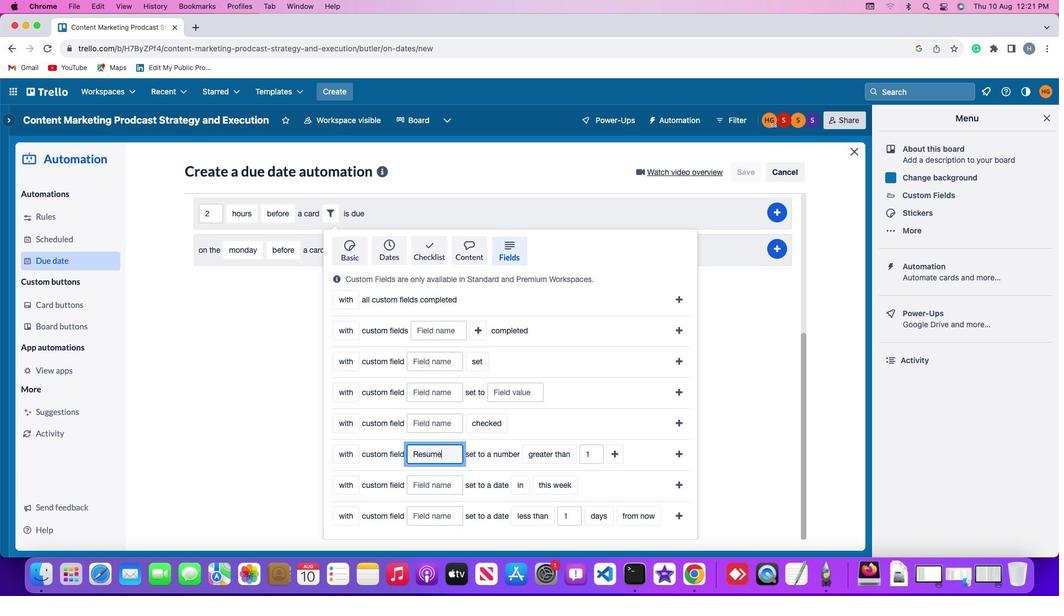 
Action: Mouse moved to (545, 455)
Screenshot: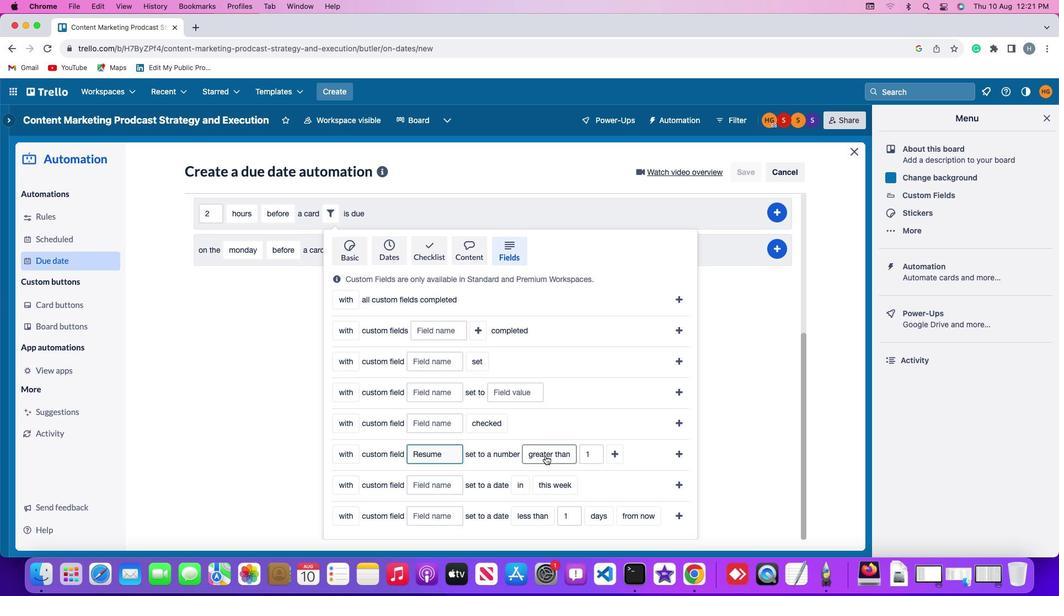 
Action: Mouse pressed left at (545, 455)
Screenshot: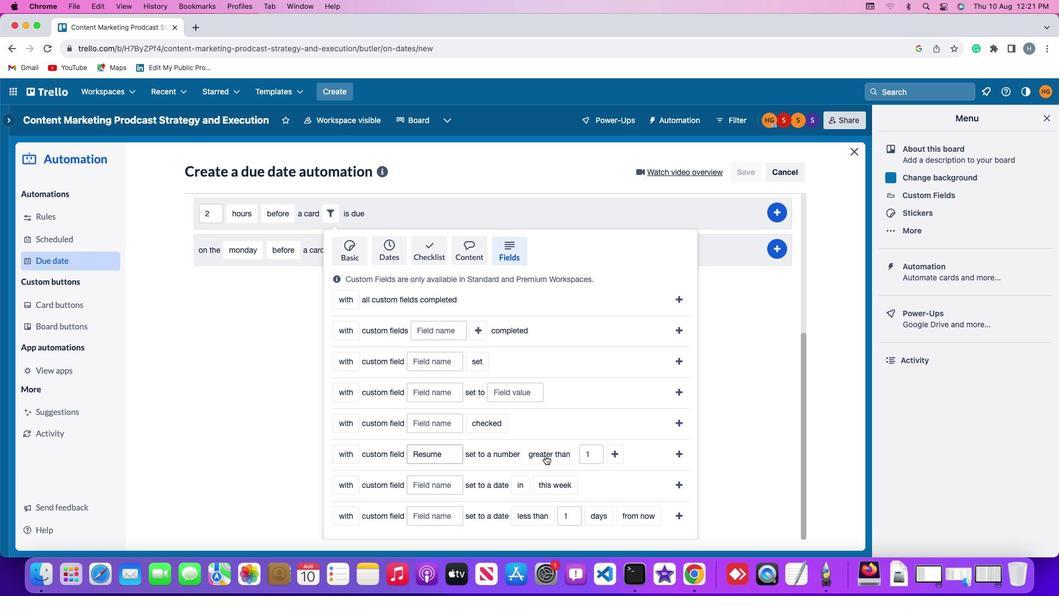 
Action: Mouse moved to (555, 368)
Screenshot: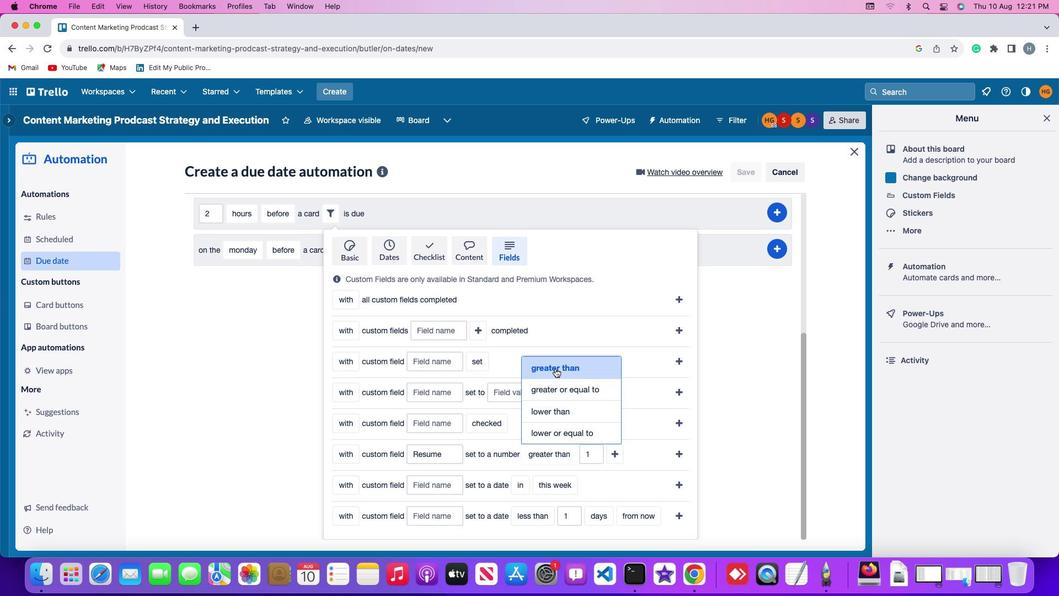 
Action: Mouse pressed left at (555, 368)
Screenshot: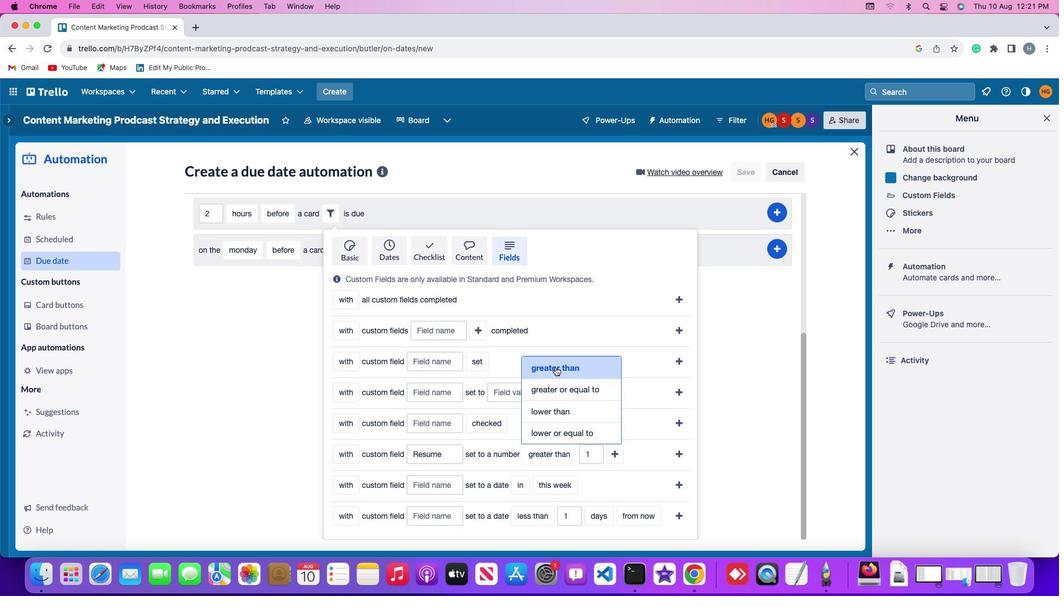 
Action: Mouse moved to (602, 453)
Screenshot: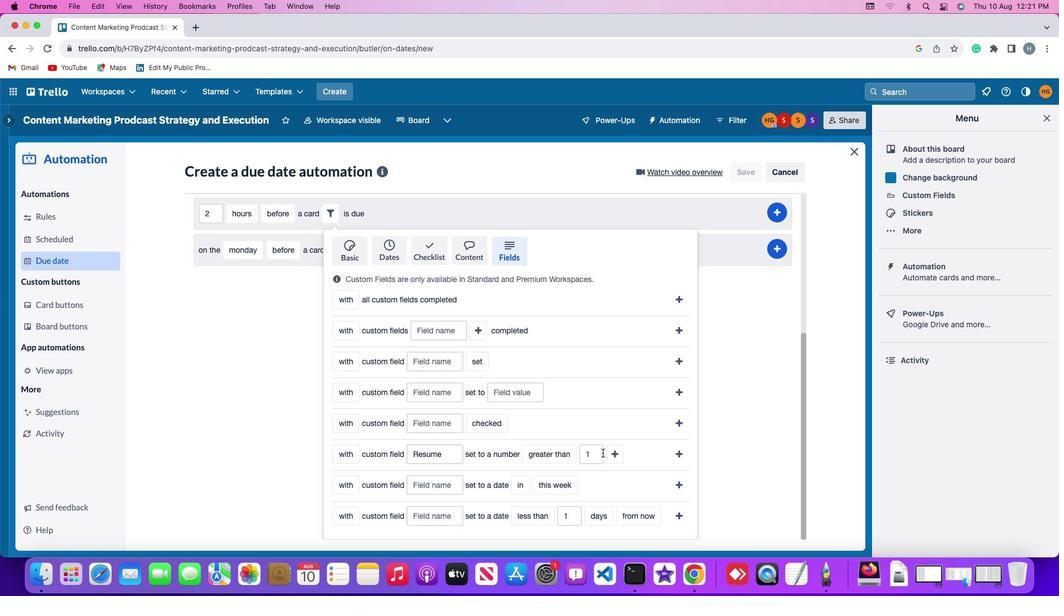 
Action: Mouse pressed left at (602, 453)
Screenshot: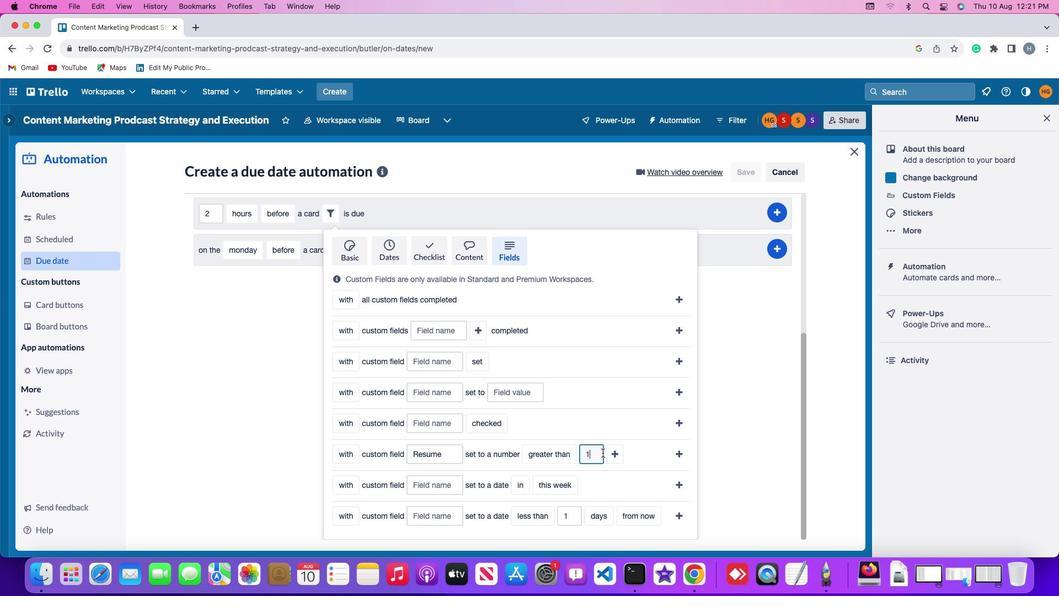 
Action: Key pressed Key.backspace'1'
Screenshot: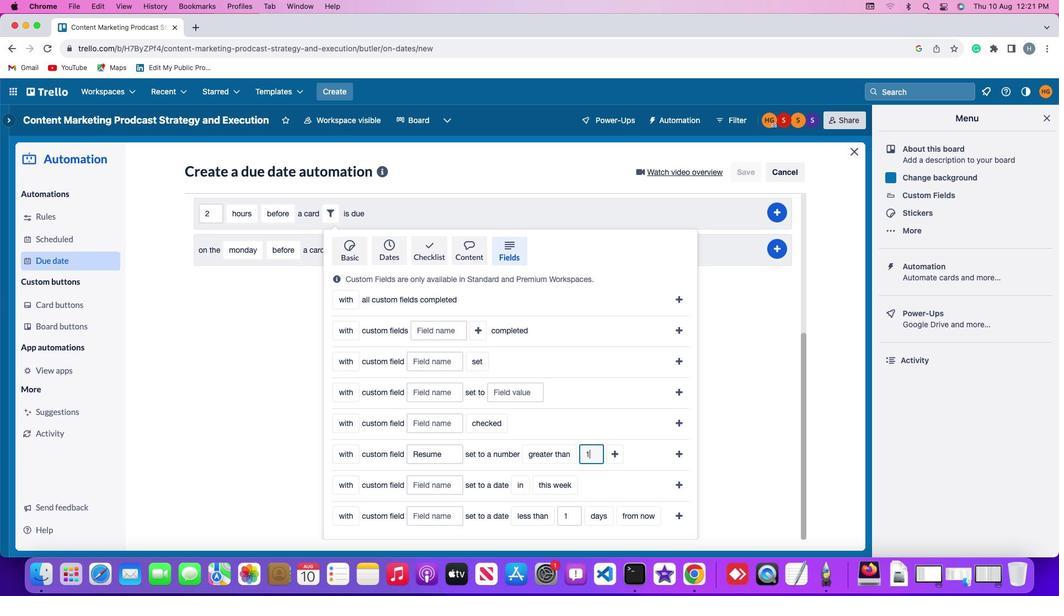 
Action: Mouse moved to (613, 452)
Screenshot: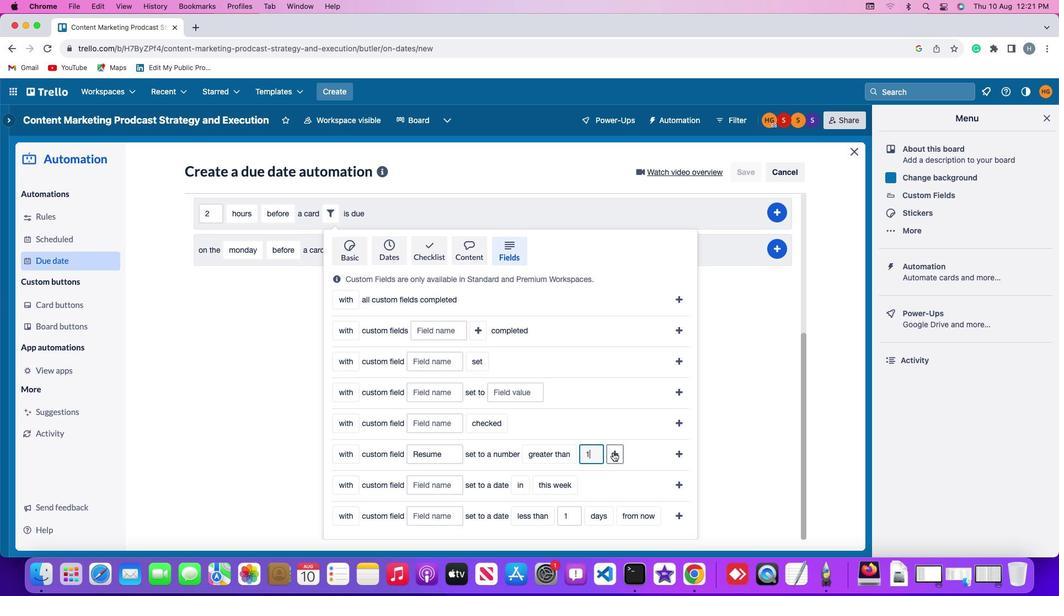 
Action: Mouse pressed left at (613, 452)
Screenshot: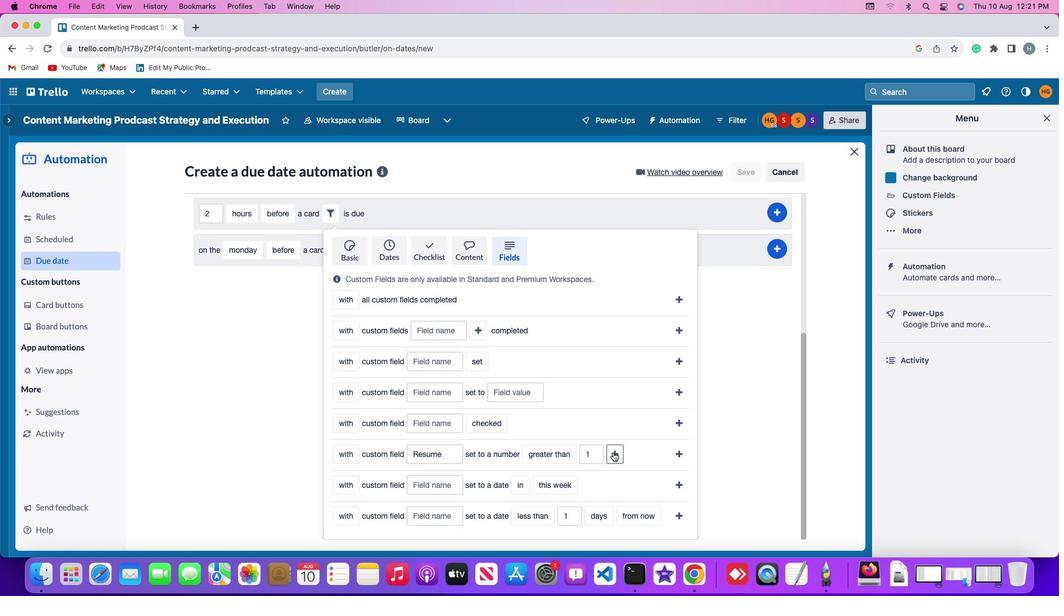 
Action: Mouse moved to (661, 453)
Screenshot: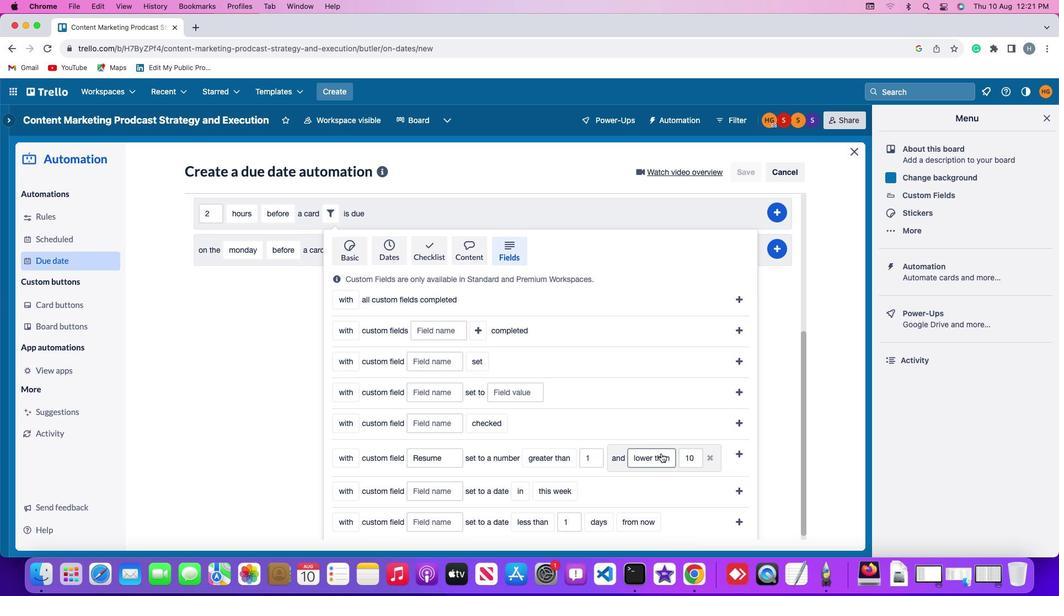 
Action: Mouse pressed left at (661, 453)
Screenshot: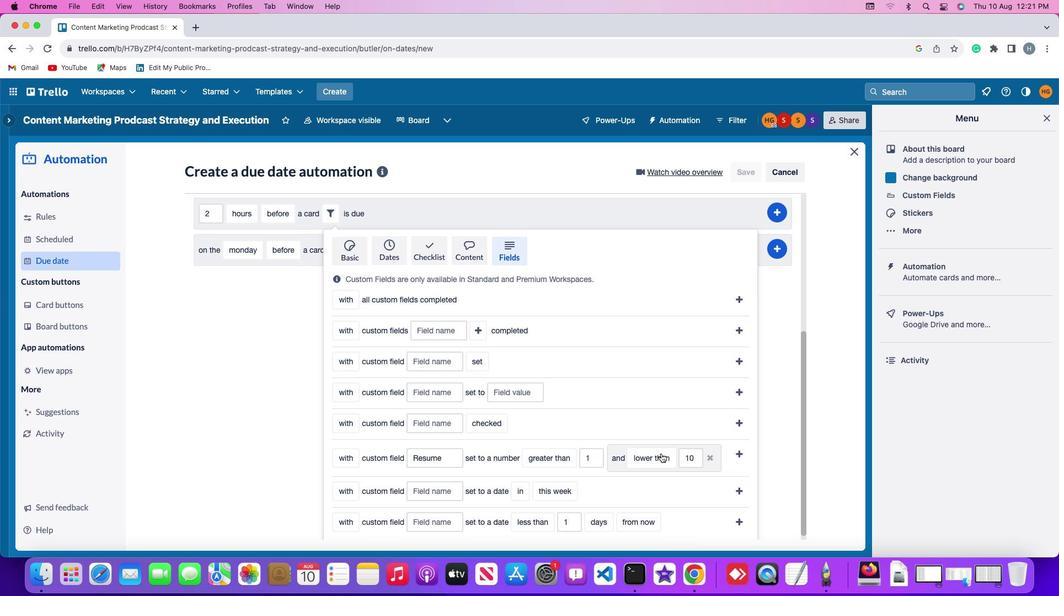 
Action: Mouse moved to (667, 390)
Screenshot: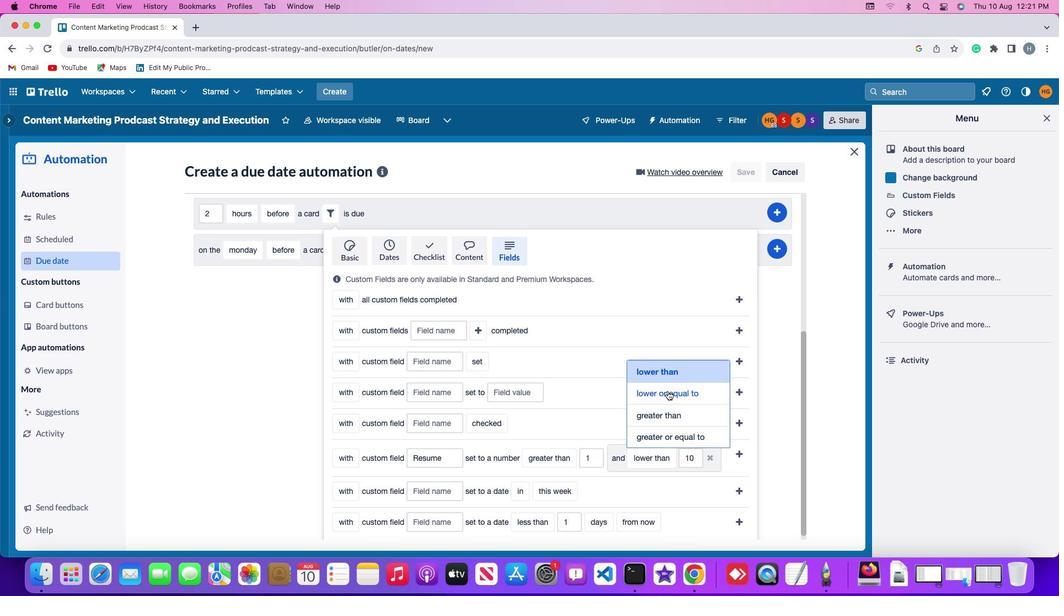 
Action: Mouse pressed left at (667, 390)
Screenshot: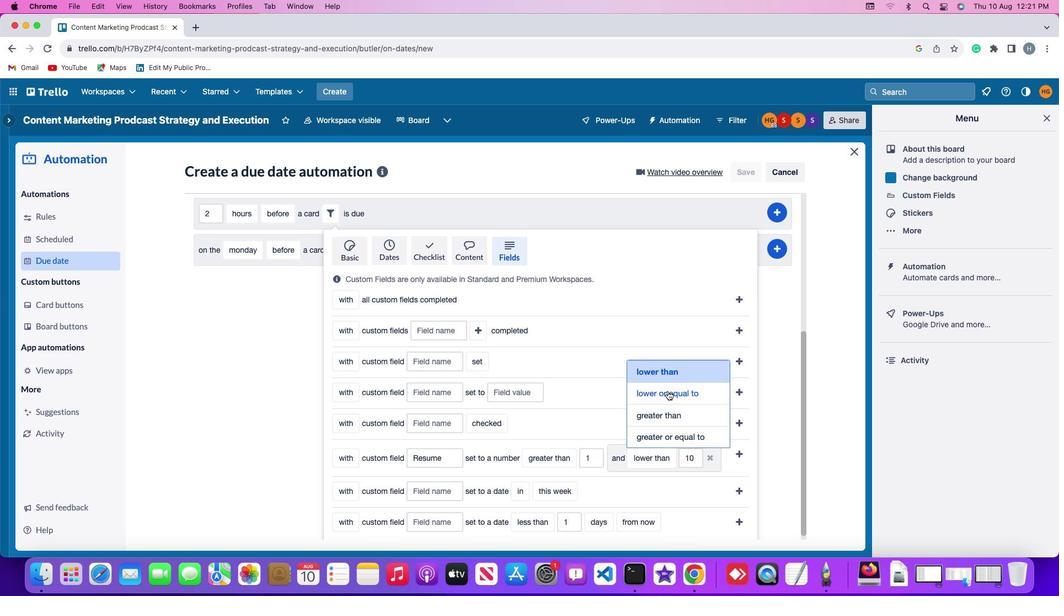 
Action: Mouse moved to (719, 459)
Screenshot: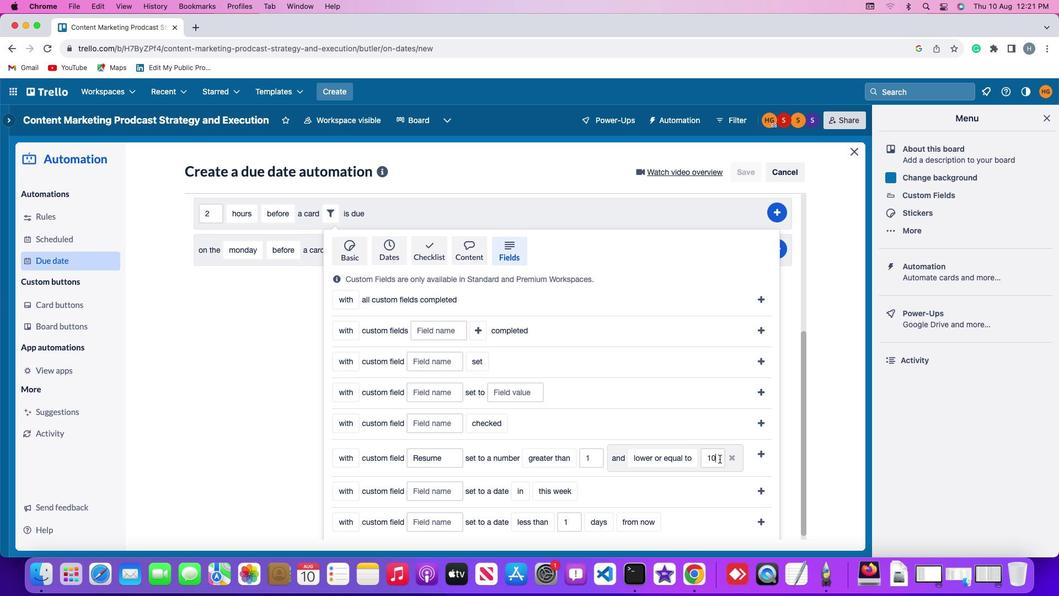 
Action: Mouse pressed left at (719, 459)
Screenshot: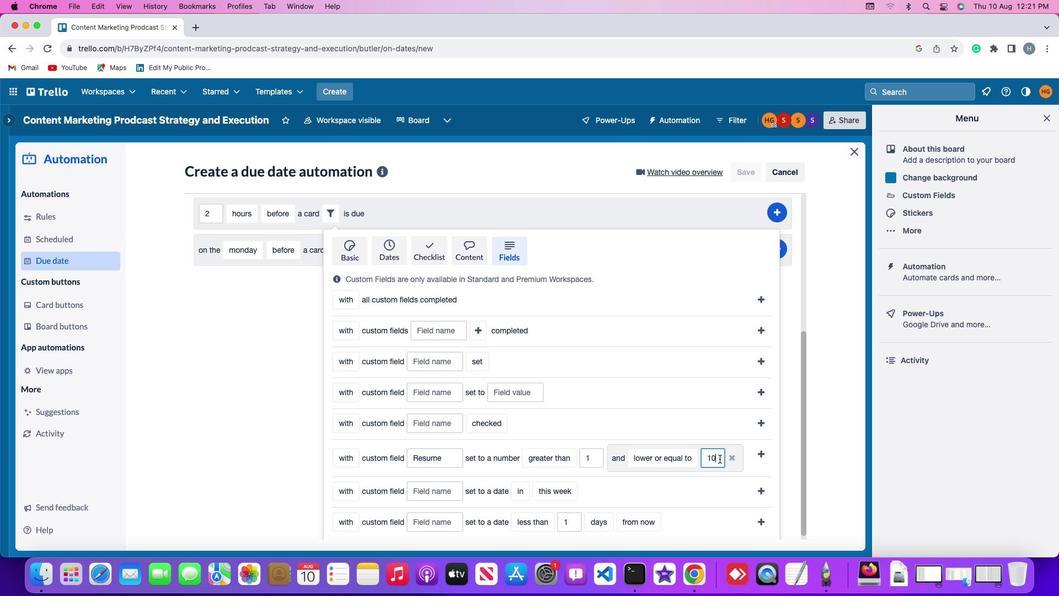 
Action: Key pressed Key.backspaceKey.backspace
Screenshot: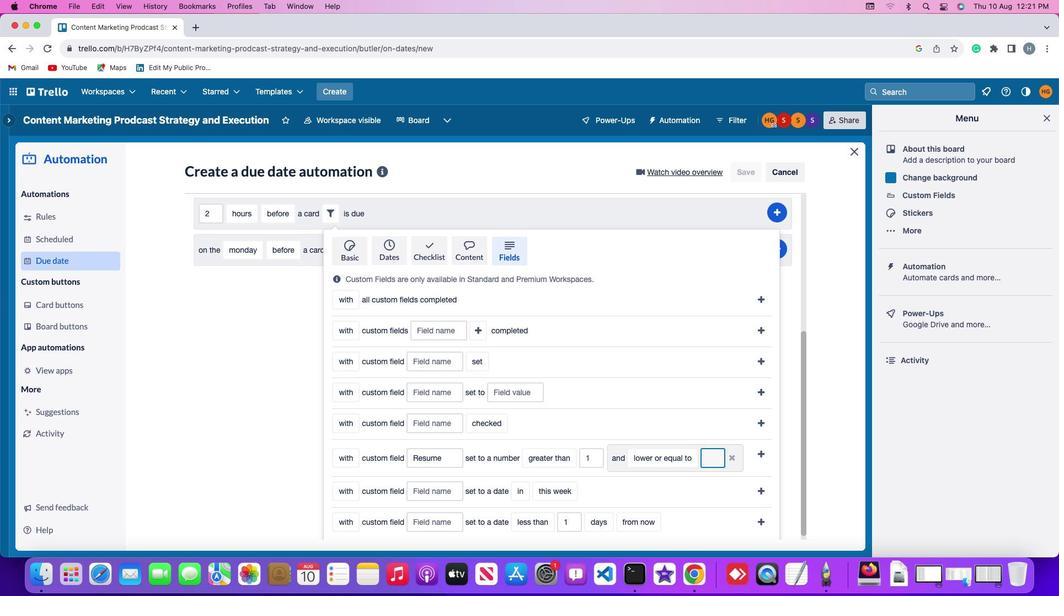 
Action: Mouse moved to (719, 460)
Screenshot: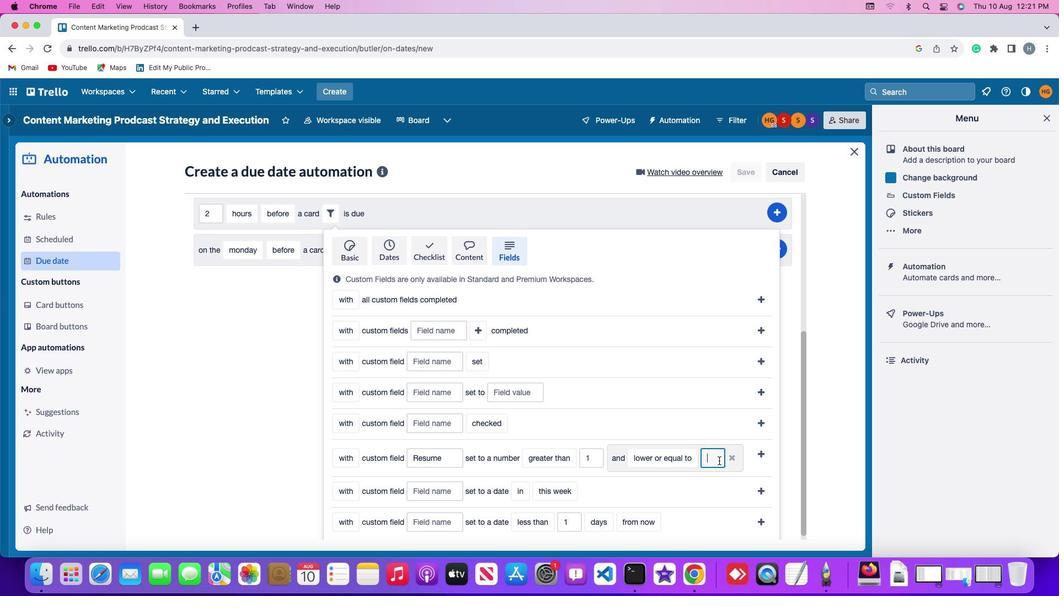 
Action: Key pressed '1''0'
Screenshot: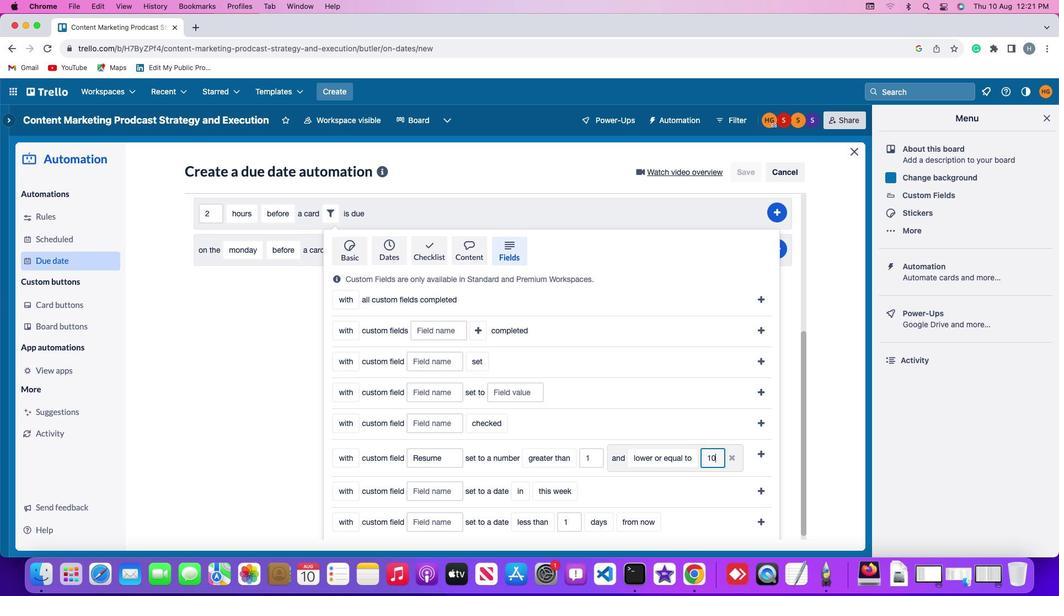
Action: Mouse moved to (757, 452)
Screenshot: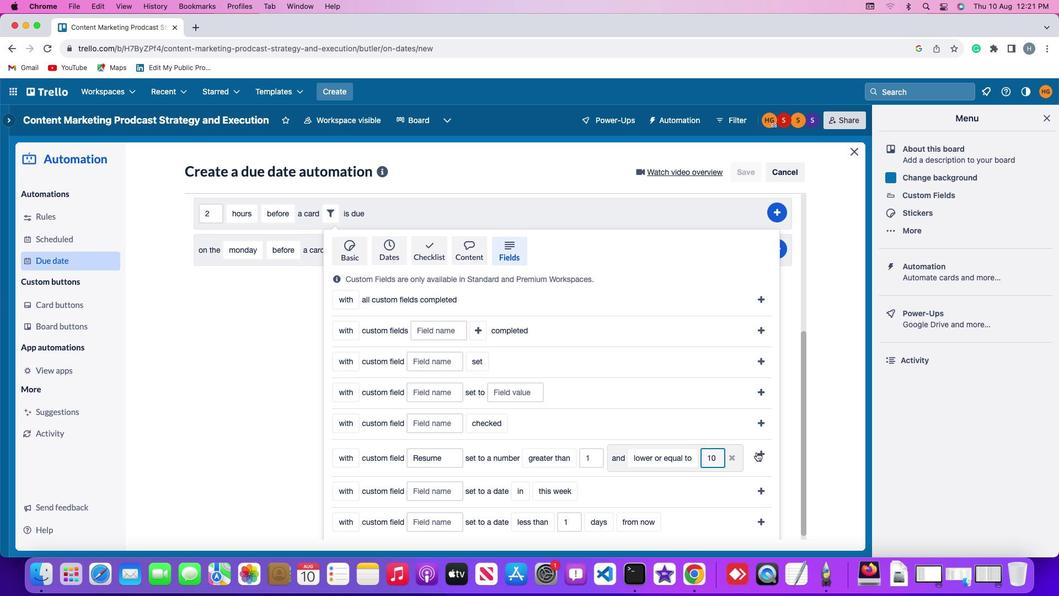 
Action: Mouse pressed left at (757, 452)
Screenshot: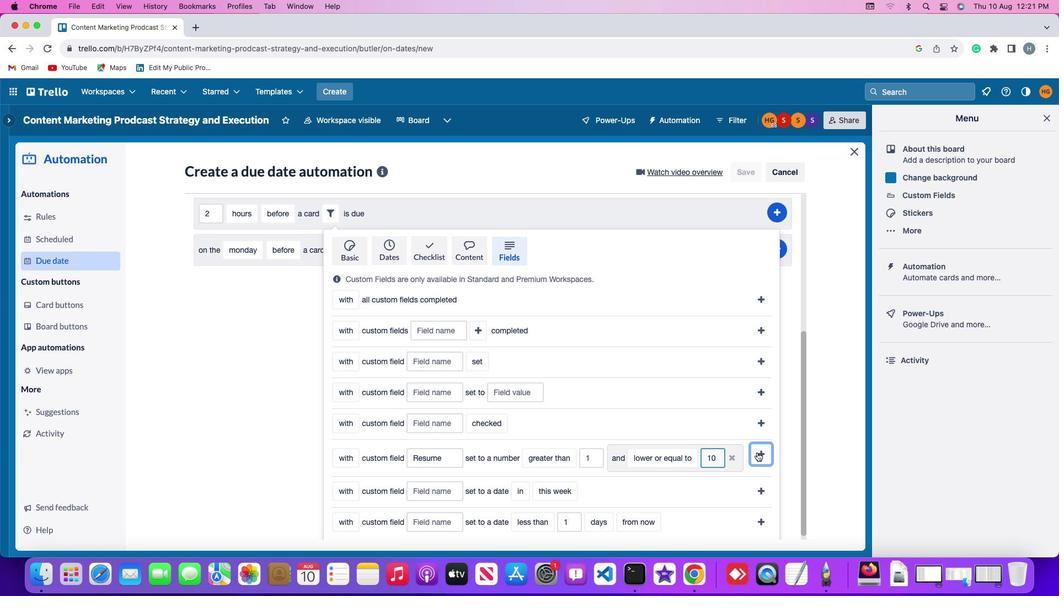 
Action: Mouse moved to (783, 439)
Screenshot: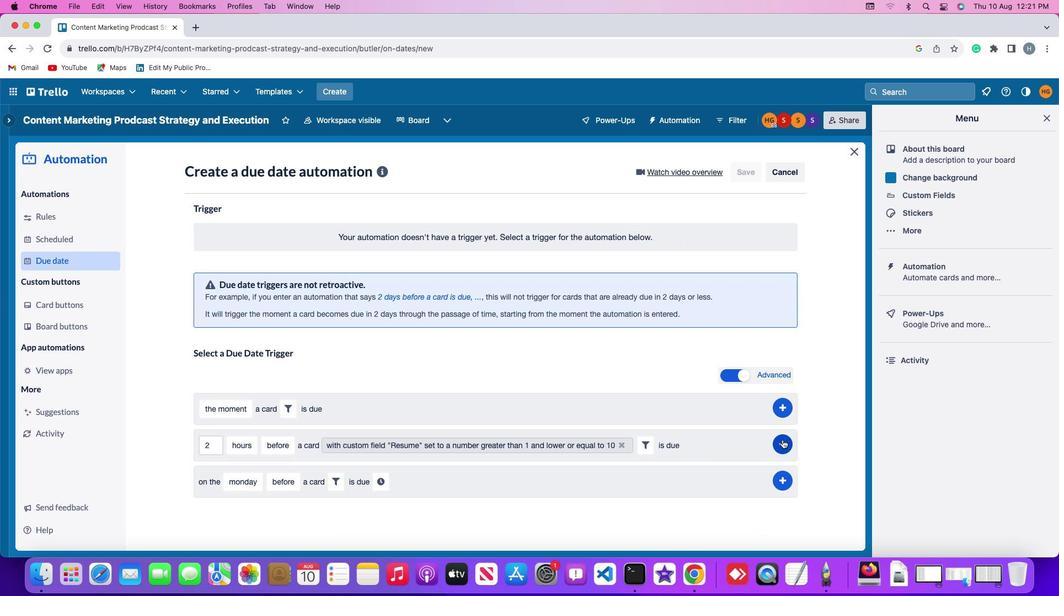 
Action: Mouse pressed left at (783, 439)
Screenshot: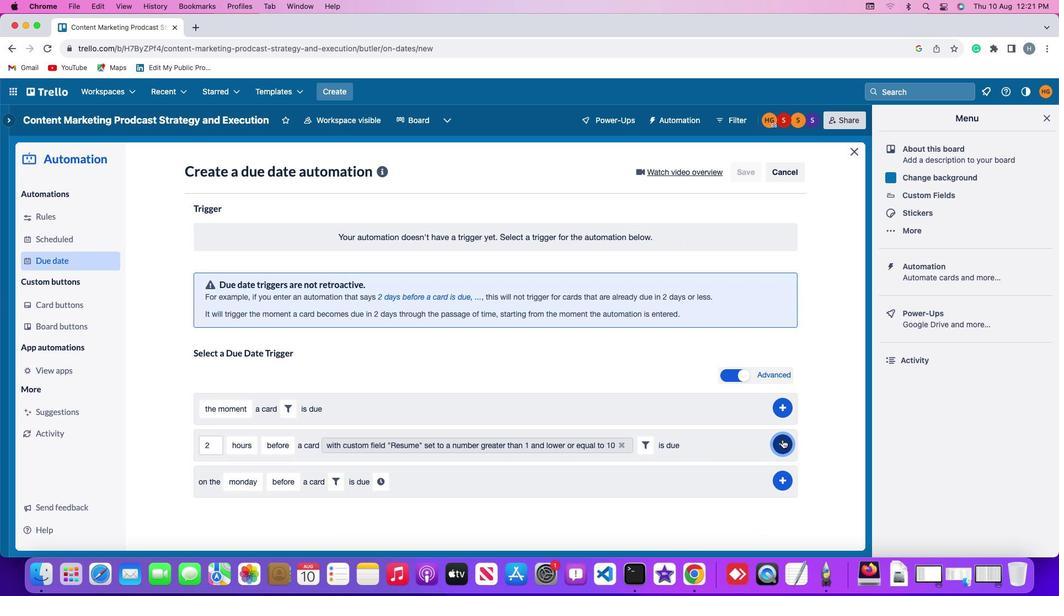 
Action: Mouse moved to (833, 271)
Screenshot: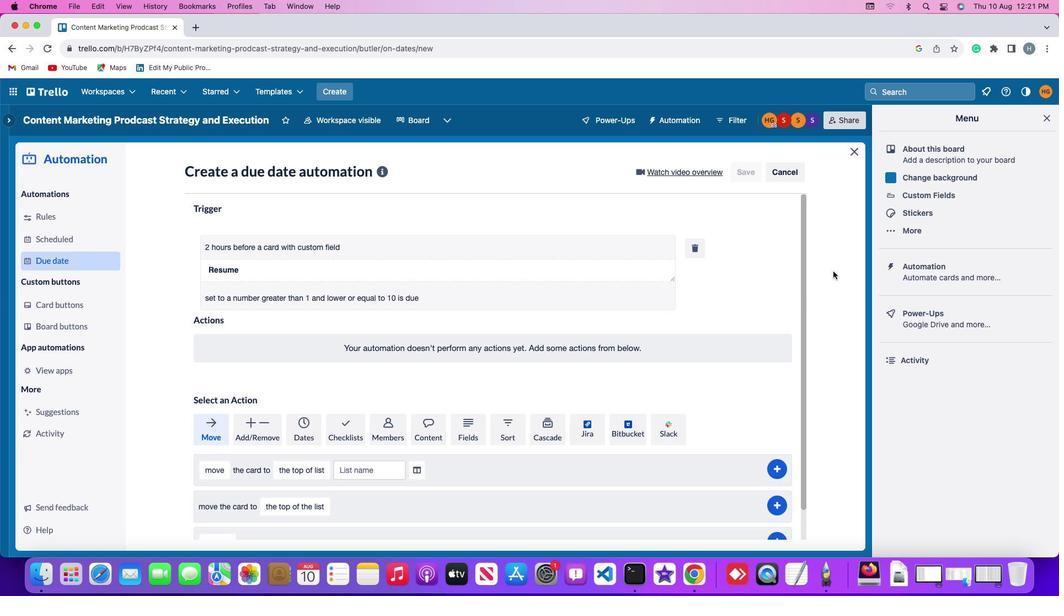 
